 Task: Add a signature Jenna Lewis containing With sincere appreciation and gratitude, Jenna Lewis to email address softage.5@softage.net and add a label Scholarship information
Action: Mouse moved to (851, 49)
Screenshot: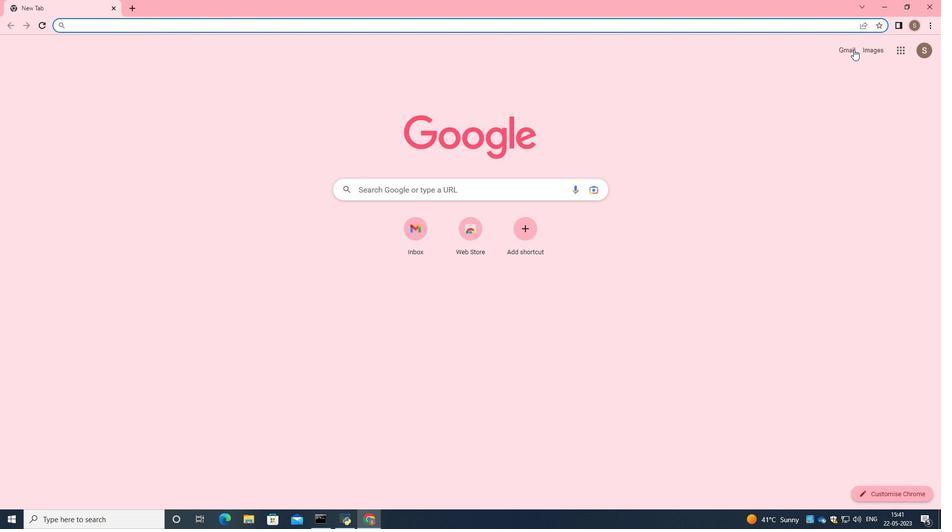 
Action: Mouse pressed left at (851, 49)
Screenshot: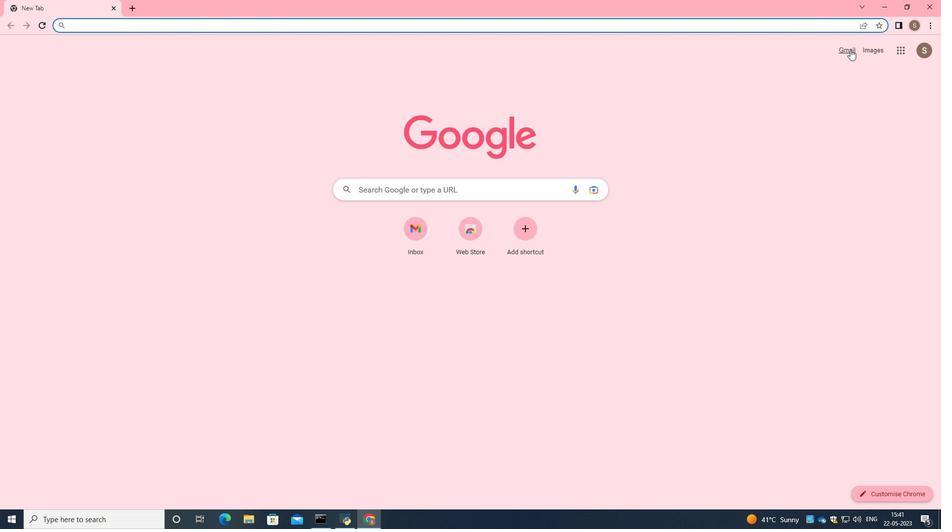 
Action: Mouse moved to (829, 70)
Screenshot: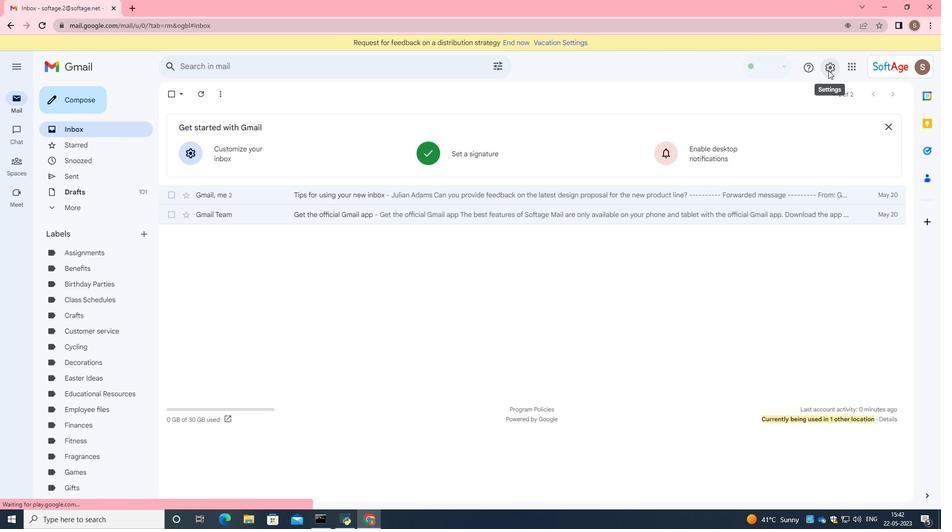 
Action: Mouse pressed left at (829, 70)
Screenshot: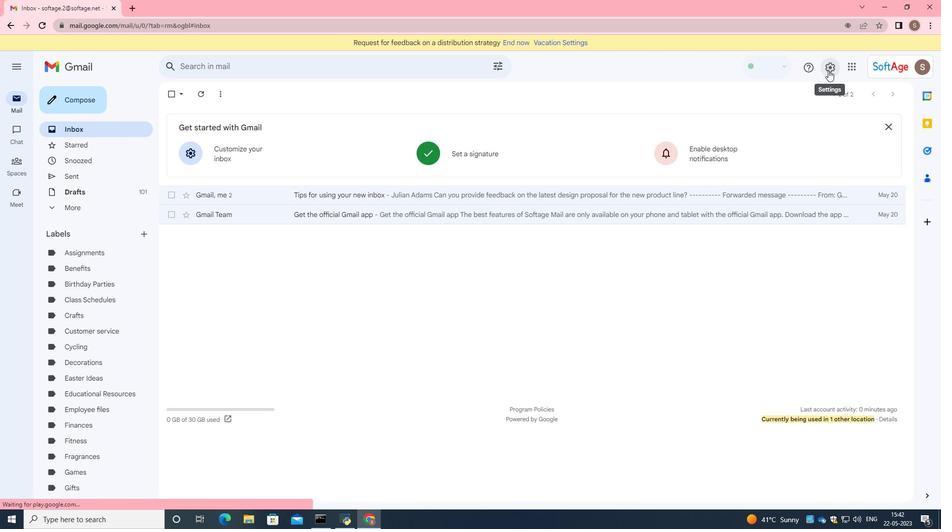 
Action: Mouse moved to (815, 117)
Screenshot: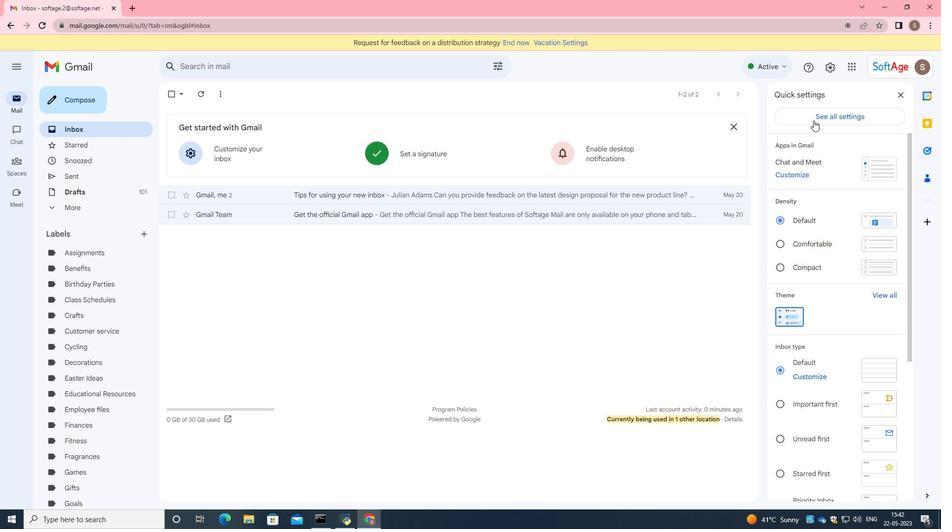 
Action: Mouse pressed left at (815, 117)
Screenshot: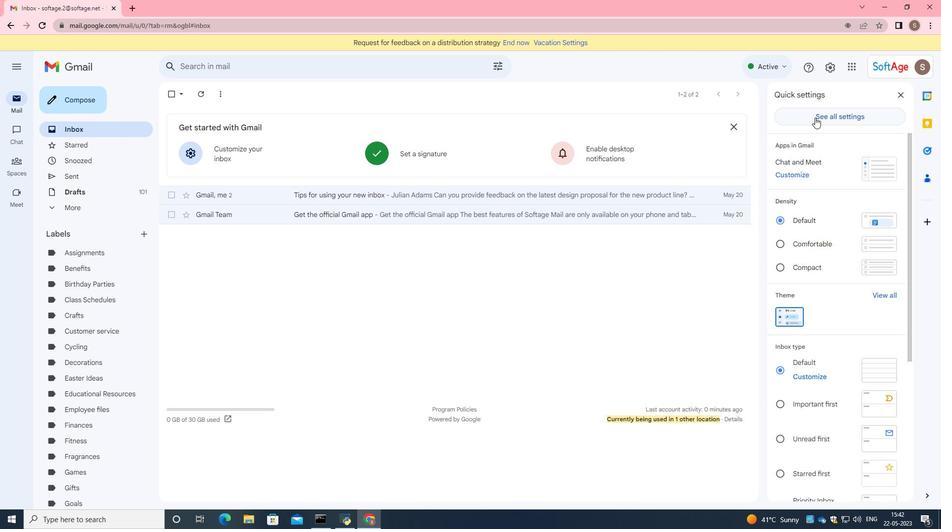 
Action: Mouse moved to (772, 203)
Screenshot: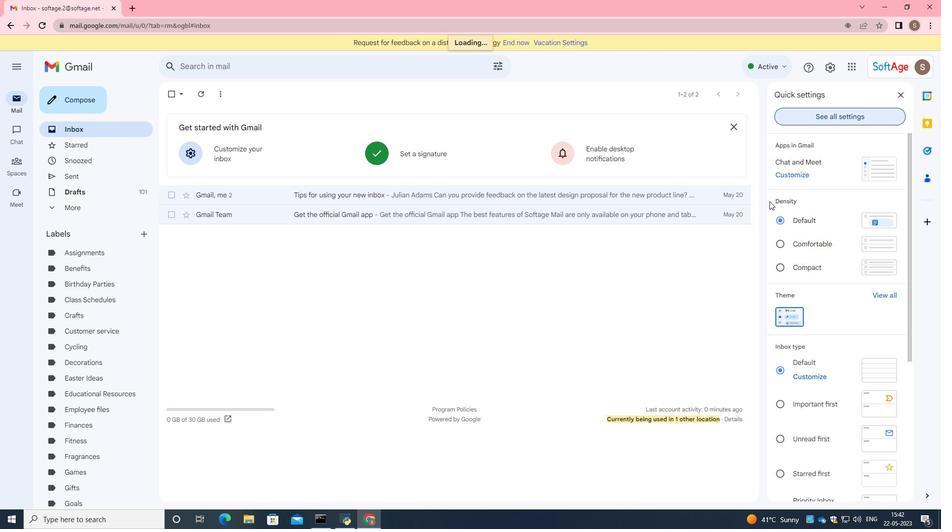 
Action: Mouse scrolled (772, 203) with delta (0, 0)
Screenshot: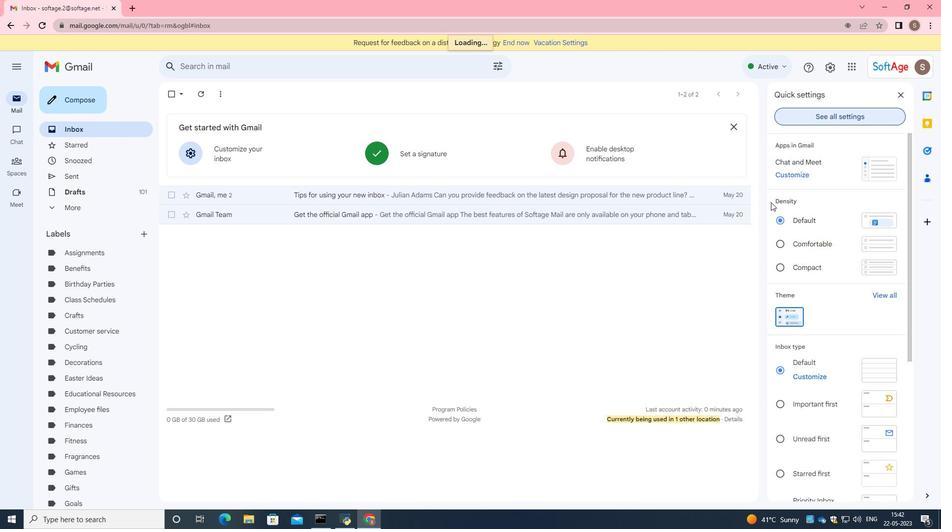 
Action: Mouse scrolled (772, 203) with delta (0, 0)
Screenshot: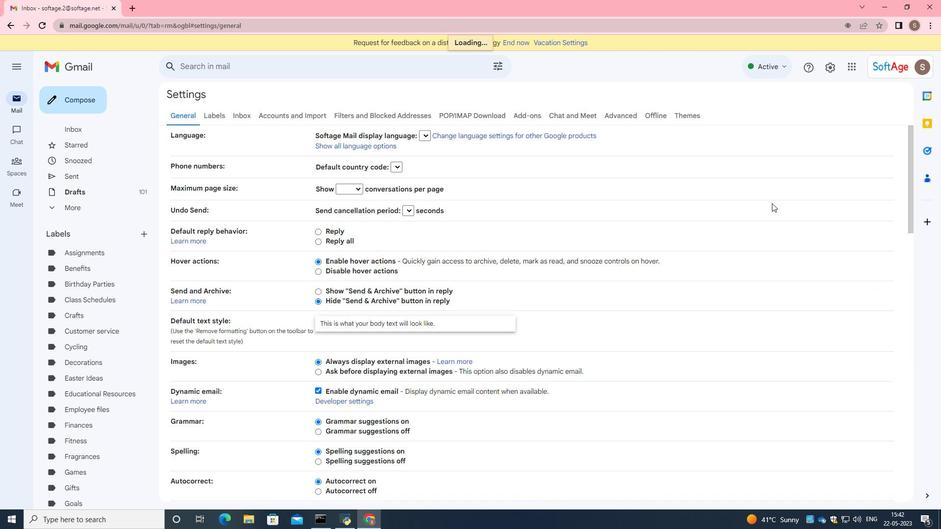 
Action: Mouse moved to (772, 205)
Screenshot: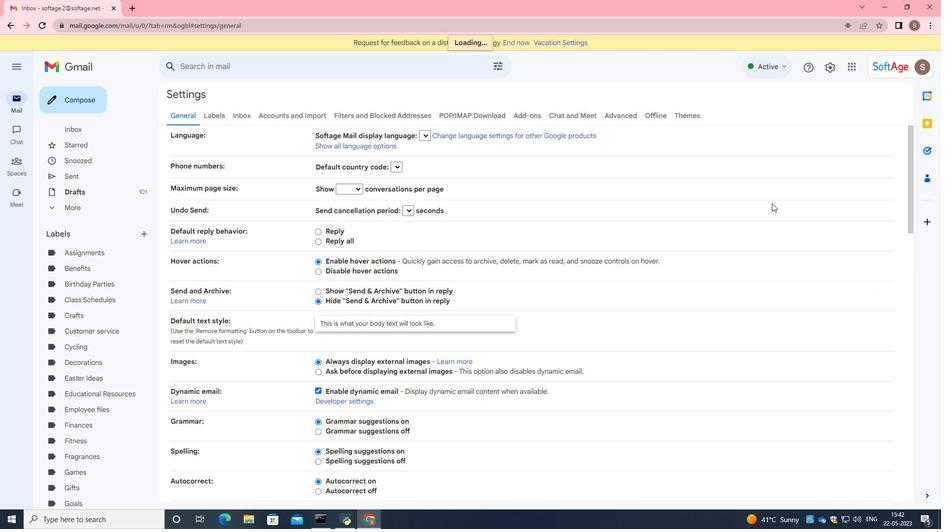 
Action: Mouse scrolled (772, 204) with delta (0, 0)
Screenshot: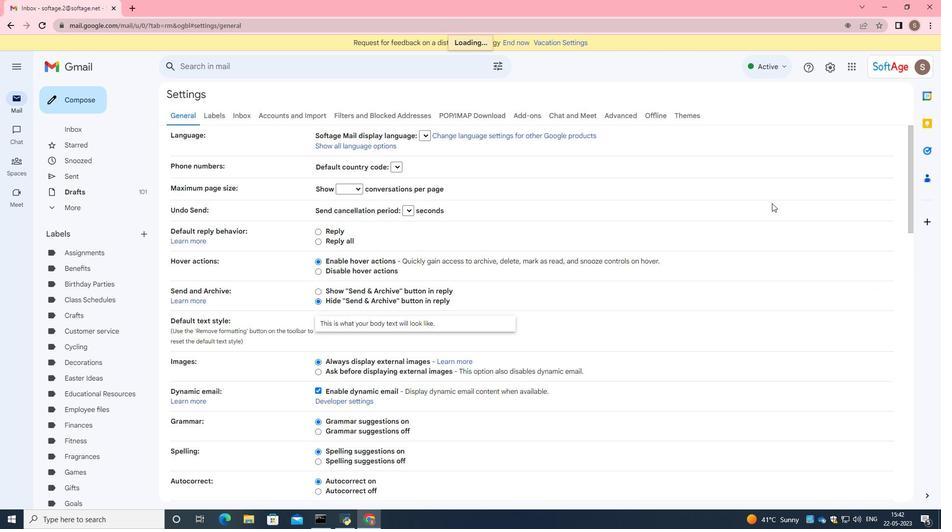 
Action: Mouse moved to (771, 205)
Screenshot: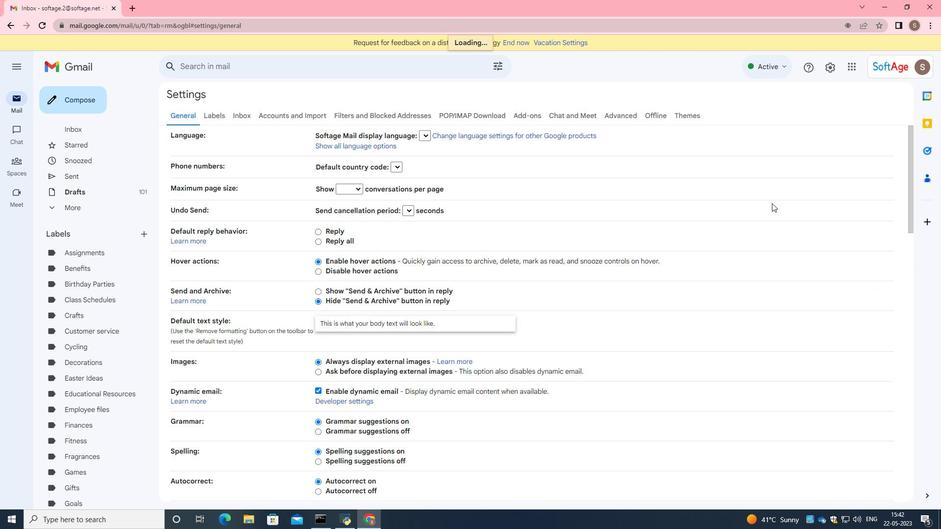 
Action: Mouse scrolled (771, 205) with delta (0, 0)
Screenshot: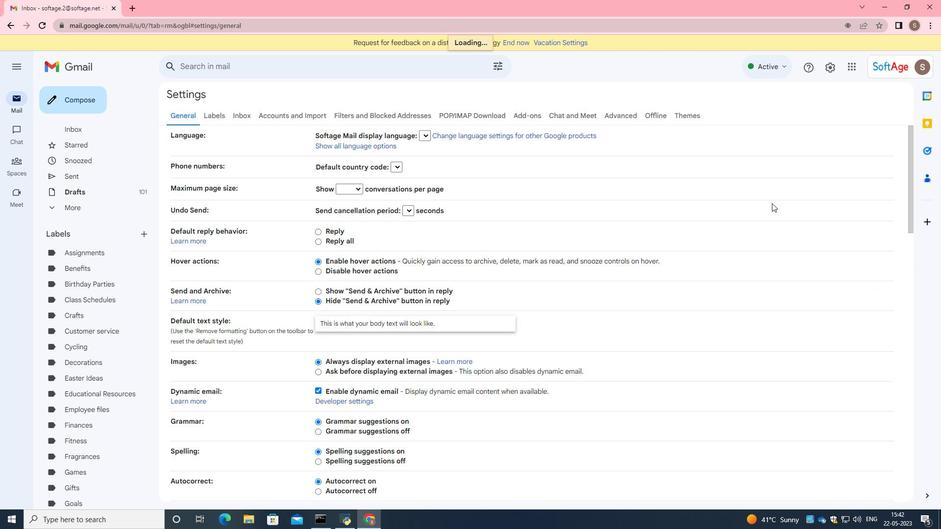 
Action: Mouse moved to (770, 206)
Screenshot: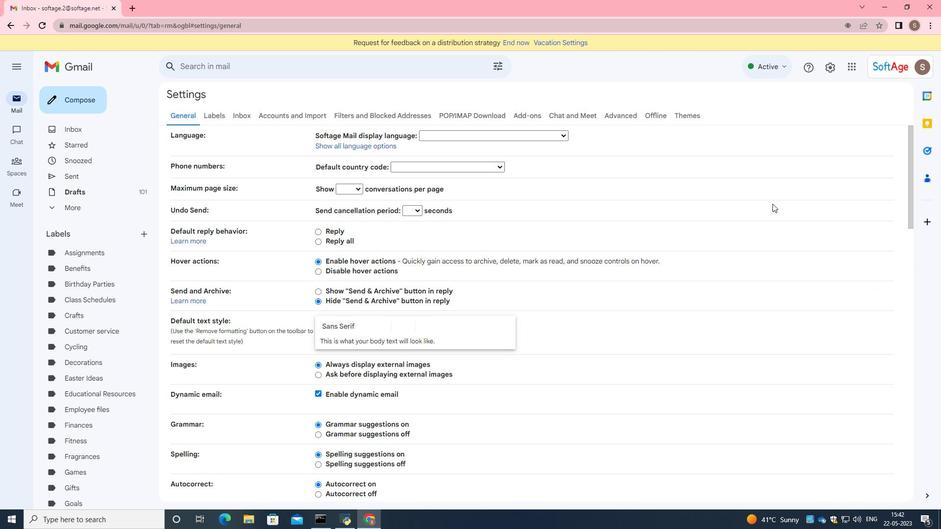 
Action: Mouse scrolled (770, 206) with delta (0, 0)
Screenshot: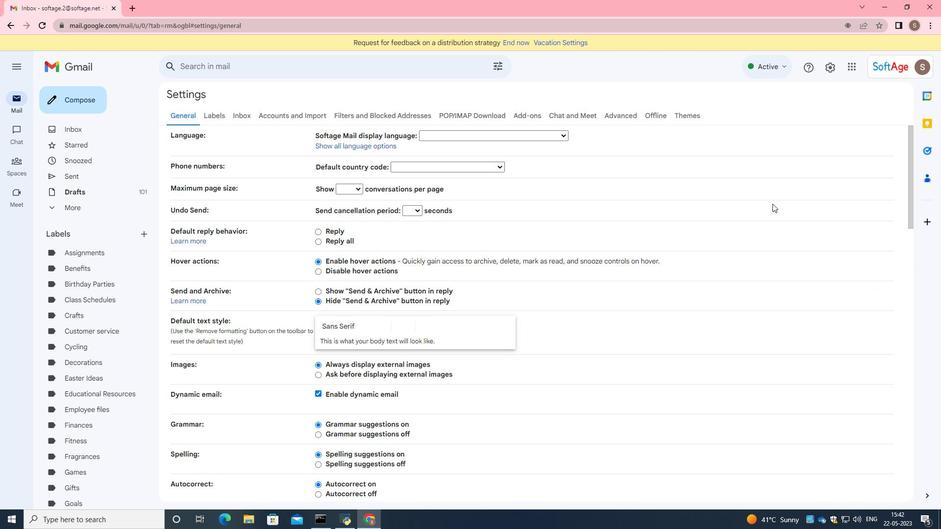 
Action: Mouse moved to (764, 205)
Screenshot: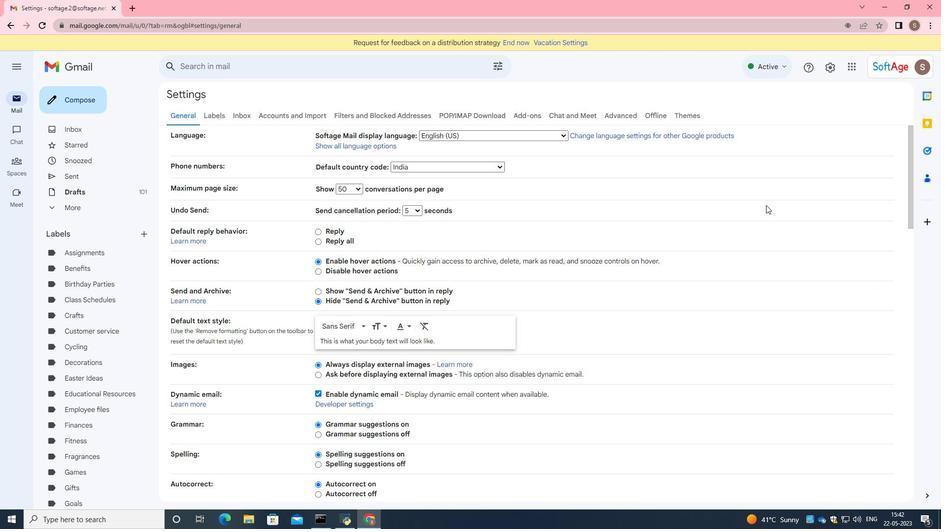
Action: Mouse scrolled (764, 205) with delta (0, 0)
Screenshot: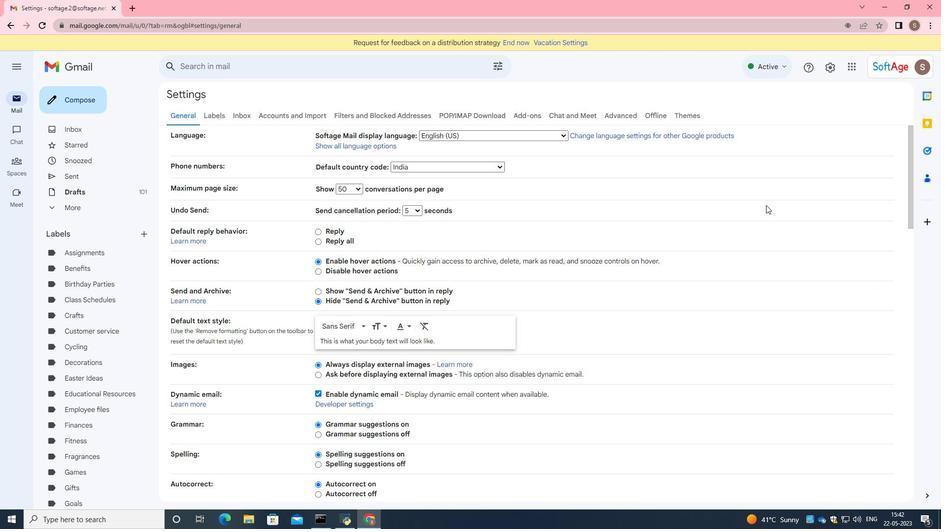 
Action: Mouse moved to (761, 207)
Screenshot: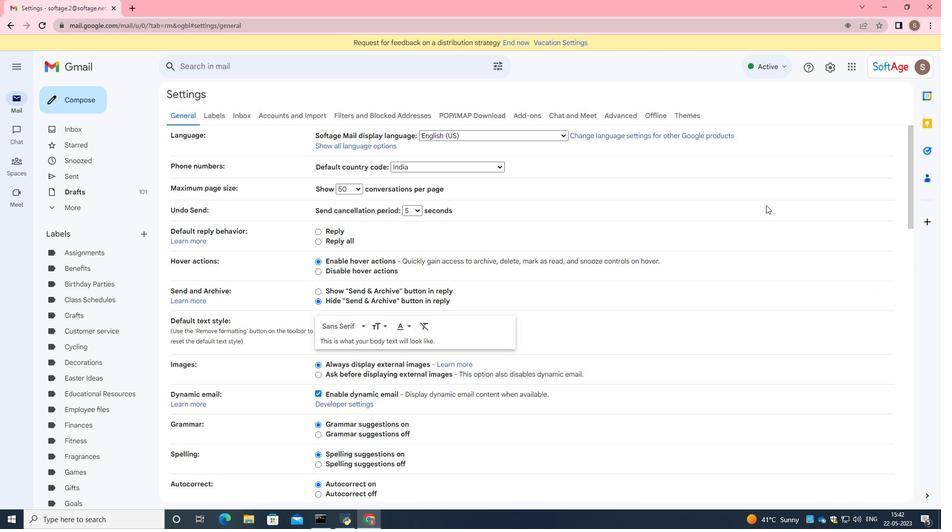 
Action: Mouse scrolled (761, 206) with delta (0, 0)
Screenshot: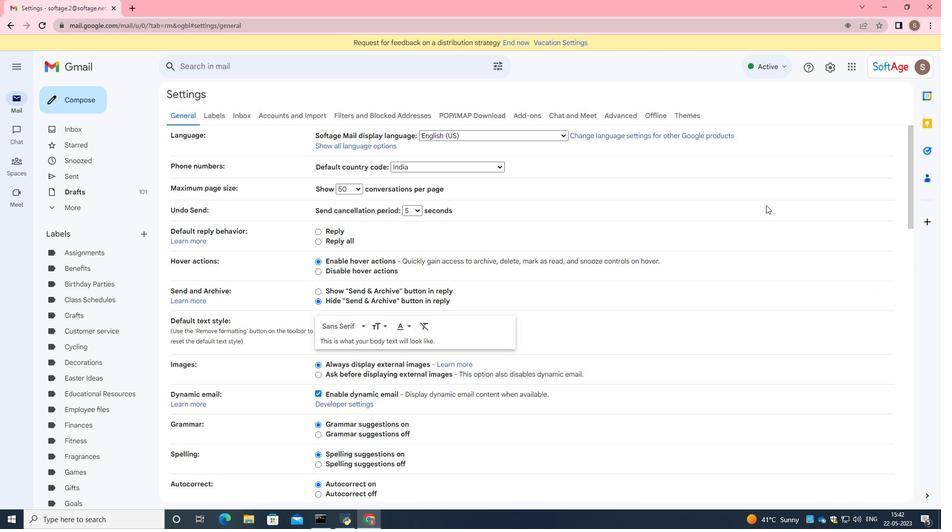 
Action: Mouse moved to (578, 223)
Screenshot: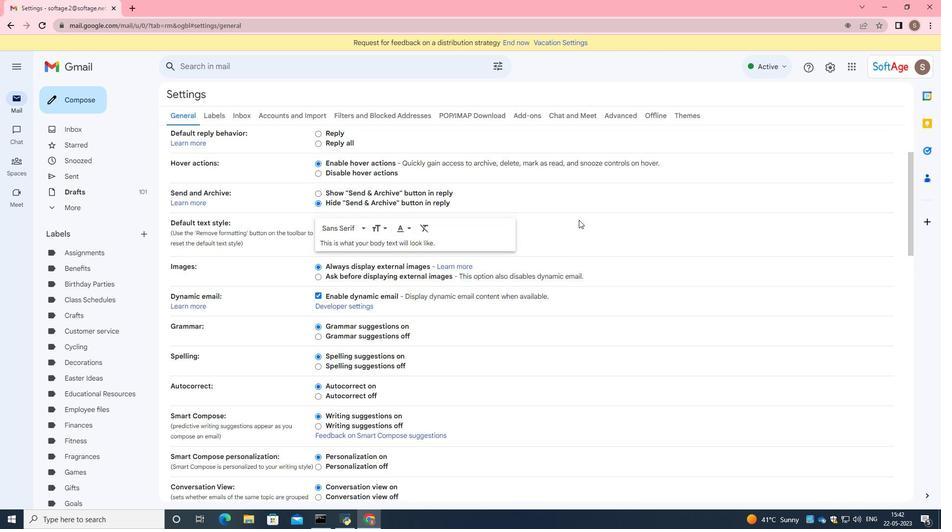 
Action: Mouse scrolled (578, 223) with delta (0, 0)
Screenshot: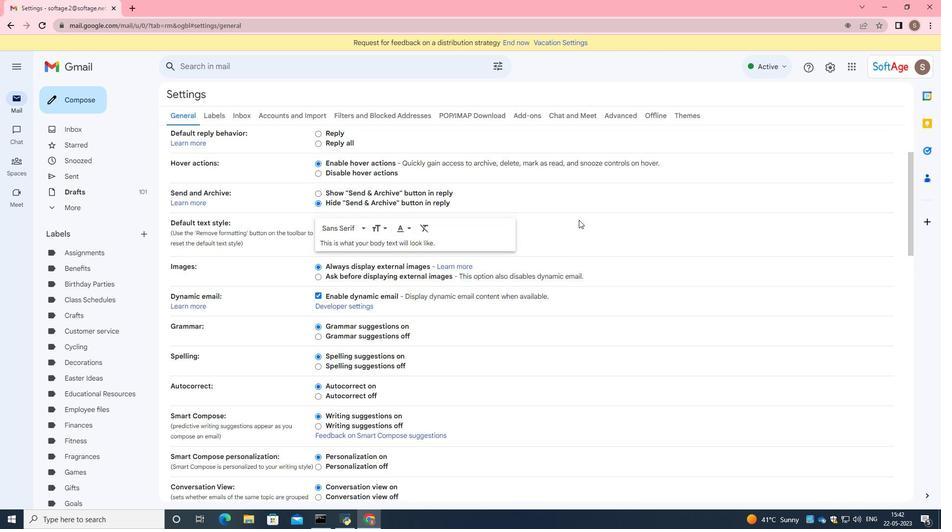 
Action: Mouse moved to (577, 224)
Screenshot: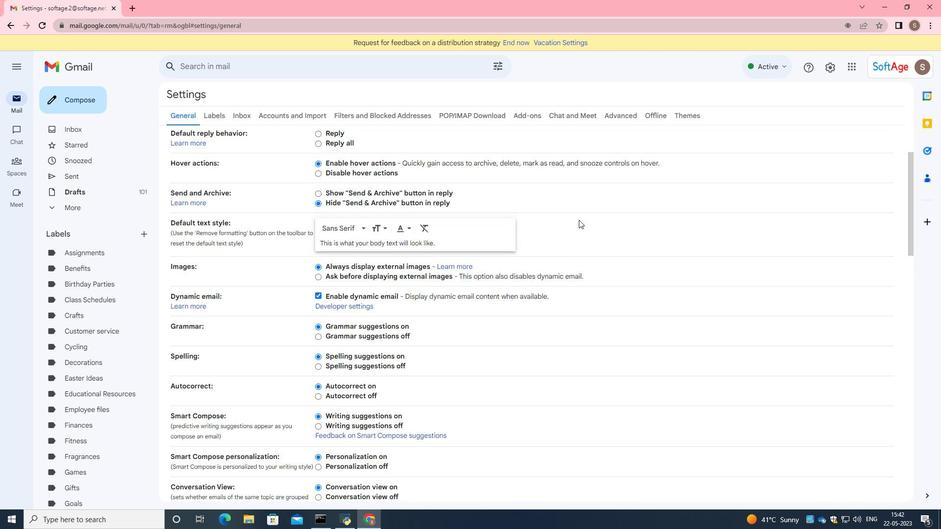 
Action: Mouse scrolled (577, 224) with delta (0, 0)
Screenshot: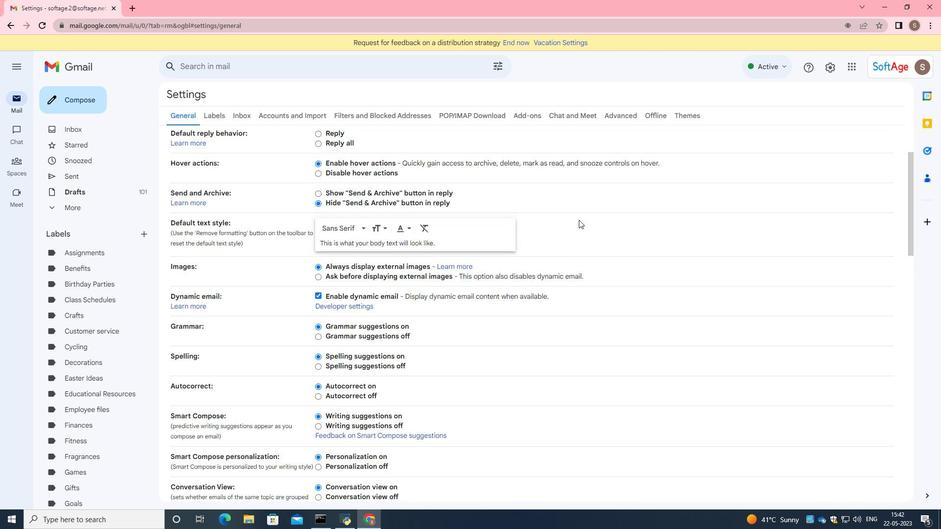 
Action: Mouse moved to (577, 225)
Screenshot: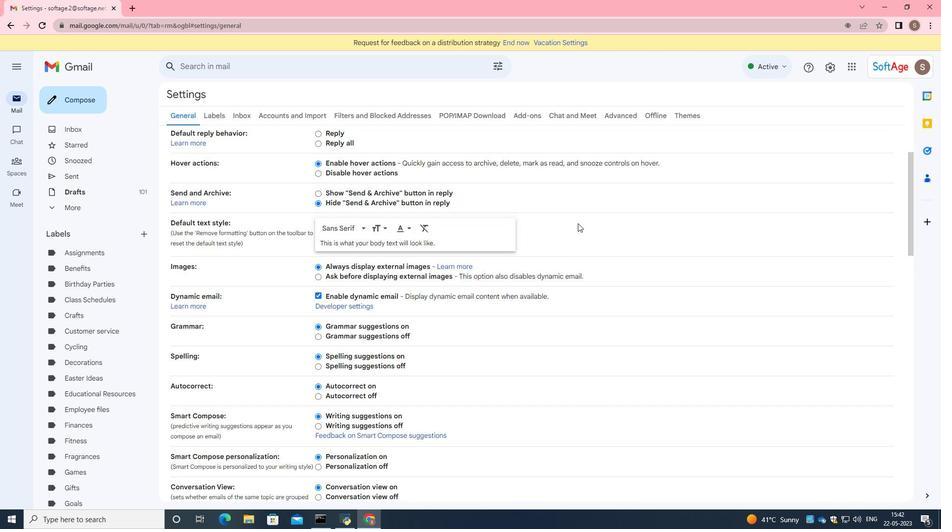 
Action: Mouse scrolled (577, 225) with delta (0, 0)
Screenshot: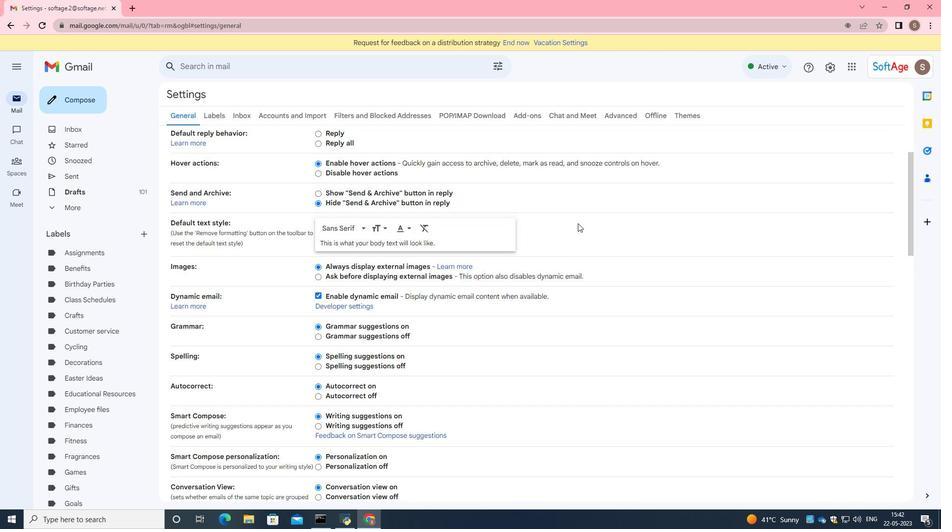 
Action: Mouse moved to (577, 227)
Screenshot: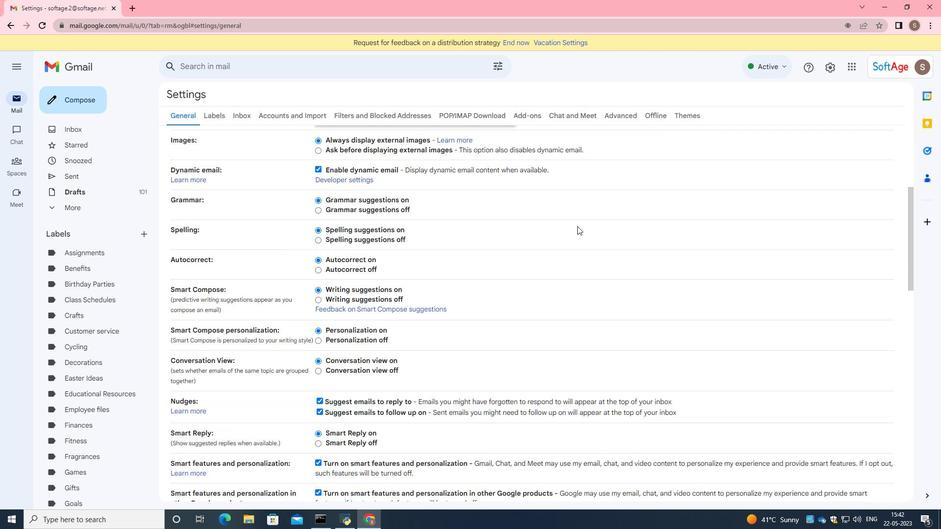 
Action: Mouse scrolled (577, 226) with delta (0, 0)
Screenshot: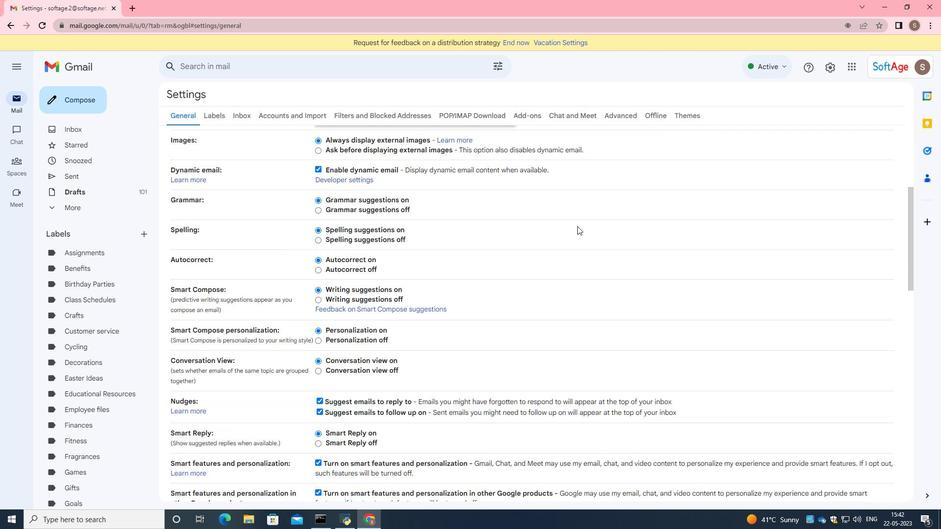 
Action: Mouse moved to (577, 229)
Screenshot: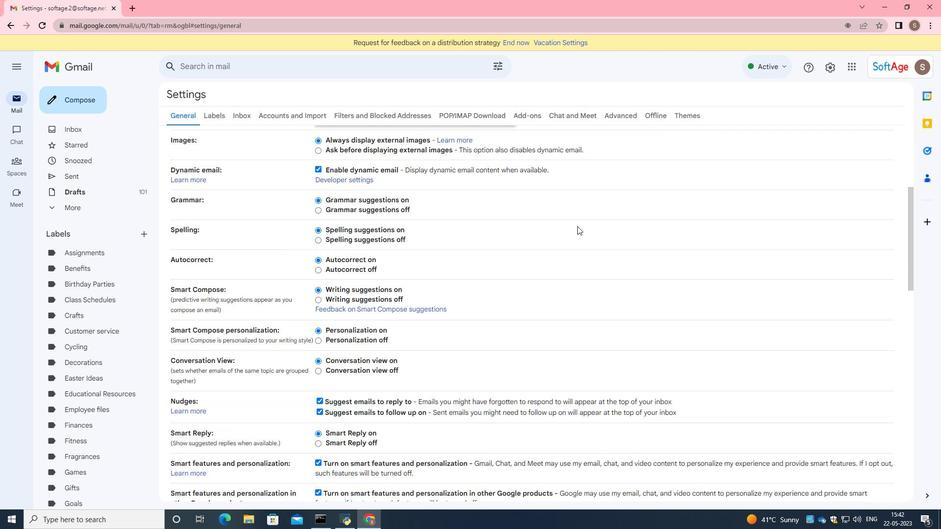 
Action: Mouse scrolled (577, 228) with delta (0, 0)
Screenshot: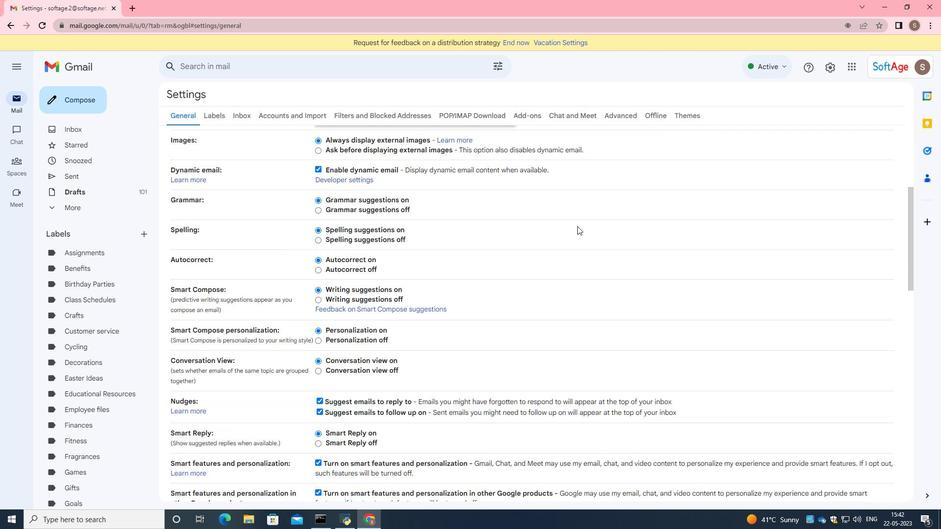 
Action: Mouse moved to (577, 230)
Screenshot: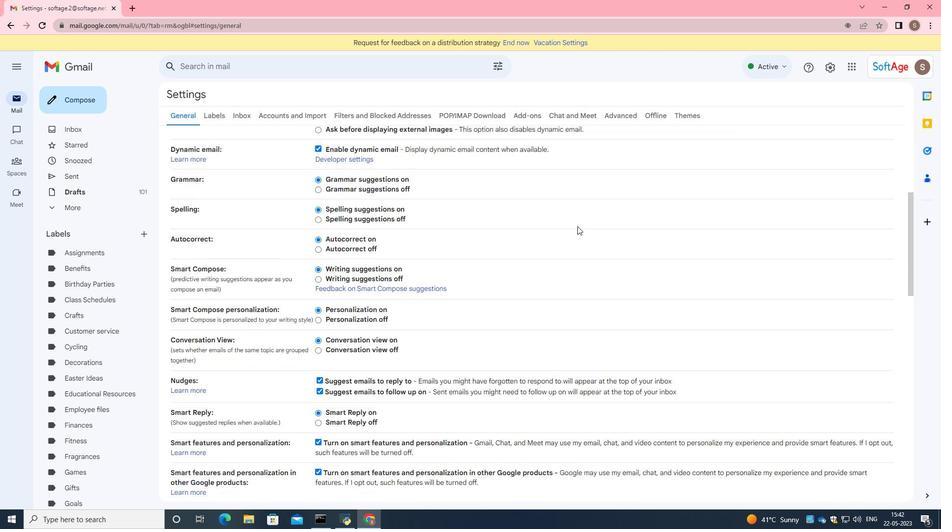 
Action: Mouse scrolled (577, 229) with delta (0, 0)
Screenshot: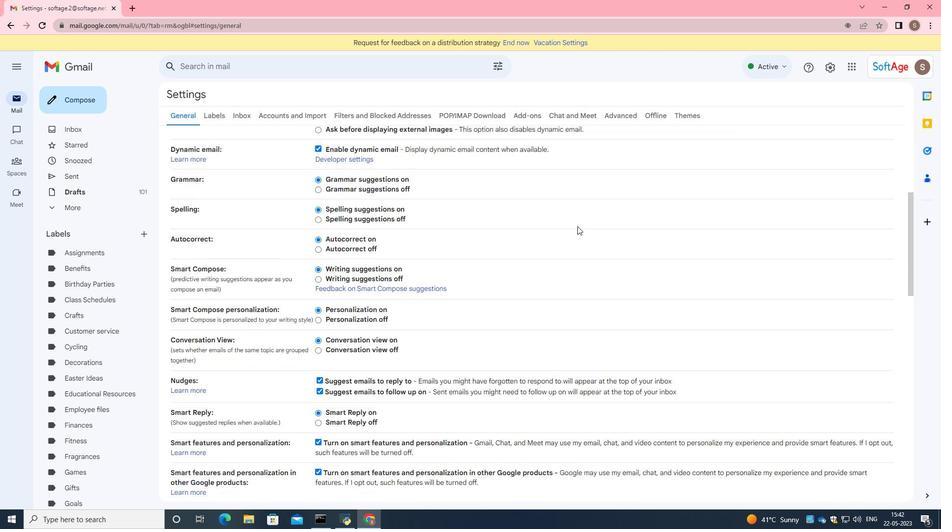 
Action: Mouse moved to (577, 230)
Screenshot: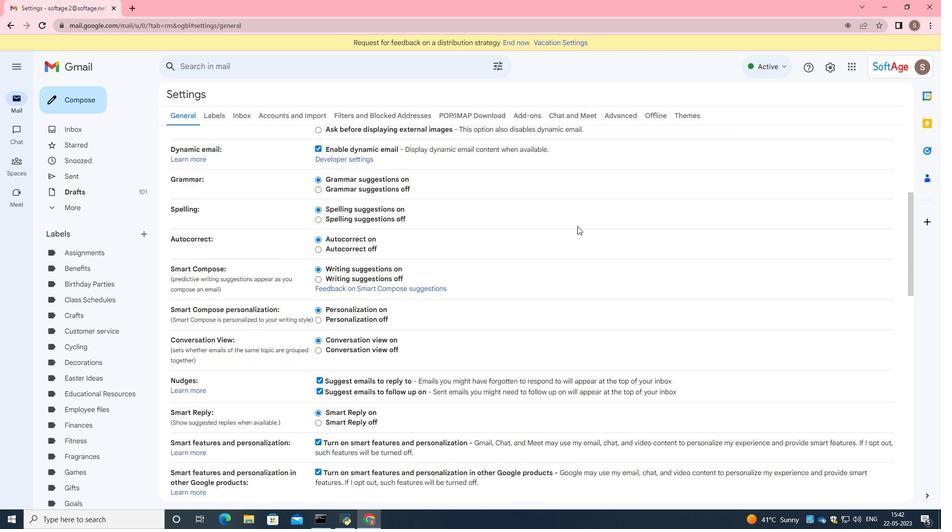 
Action: Mouse scrolled (577, 230) with delta (0, 0)
Screenshot: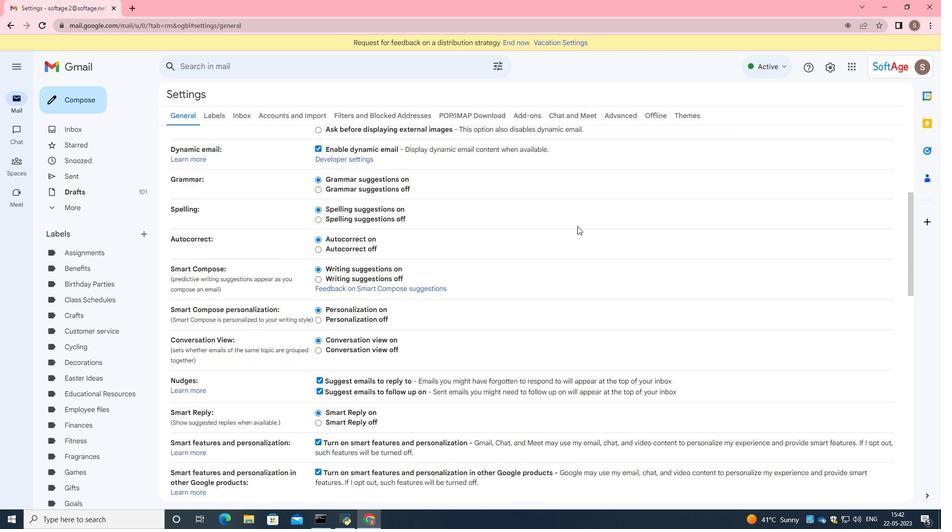 
Action: Mouse moved to (577, 231)
Screenshot: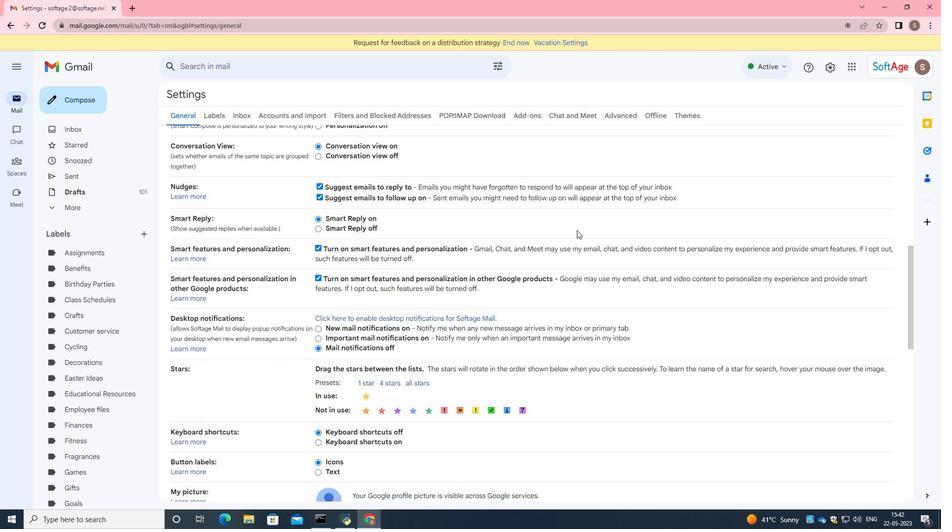 
Action: Mouse scrolled (577, 231) with delta (0, 0)
Screenshot: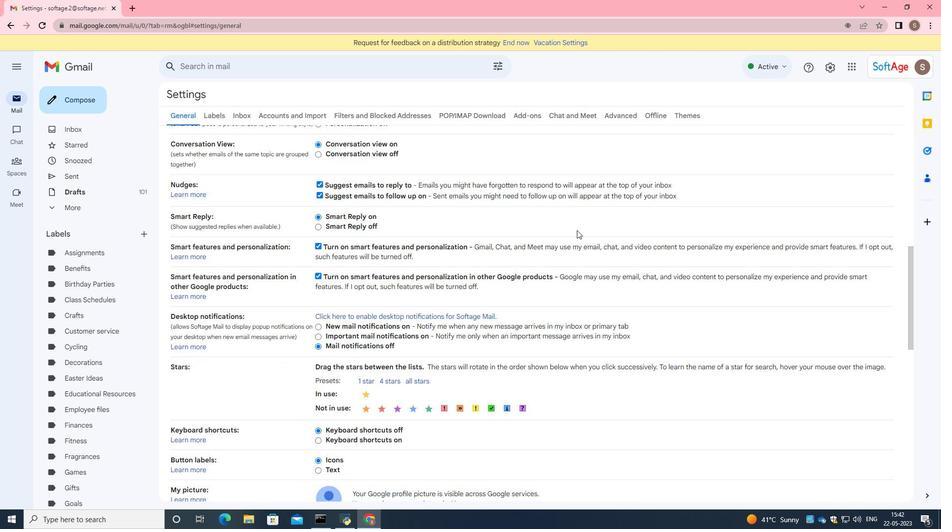 
Action: Mouse moved to (577, 231)
Screenshot: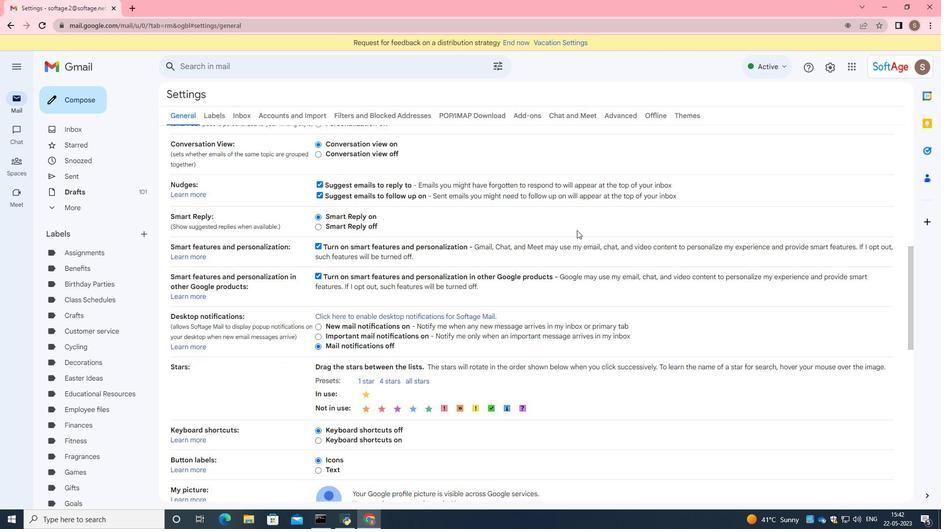
Action: Mouse scrolled (577, 231) with delta (0, 0)
Screenshot: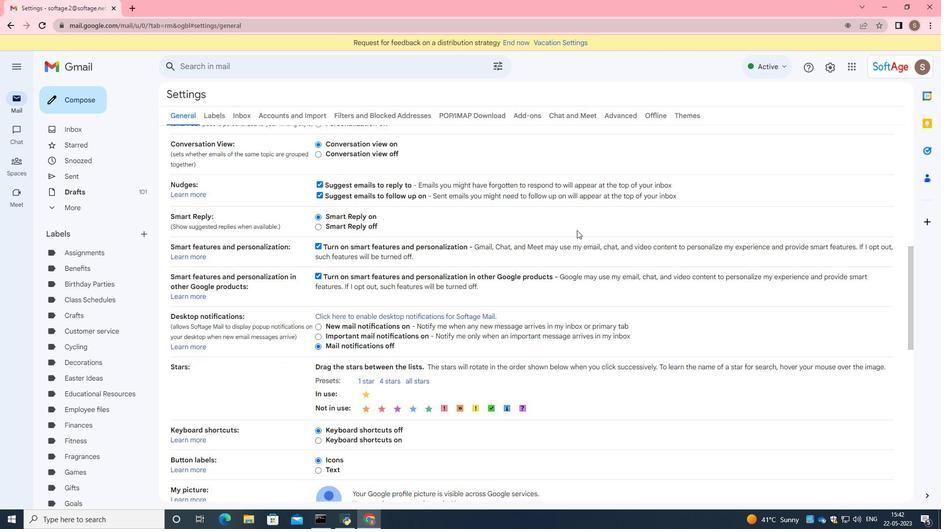 
Action: Mouse moved to (544, 271)
Screenshot: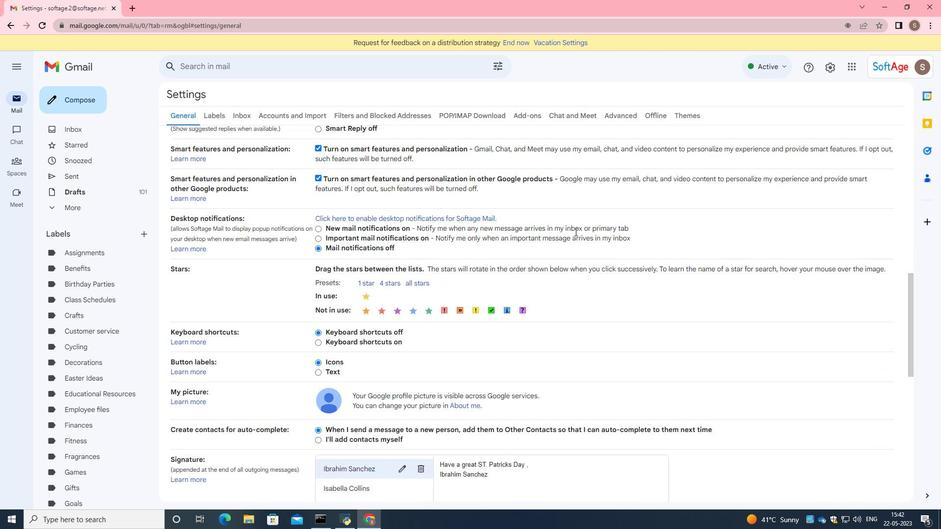 
Action: Mouse scrolled (544, 271) with delta (0, 0)
Screenshot: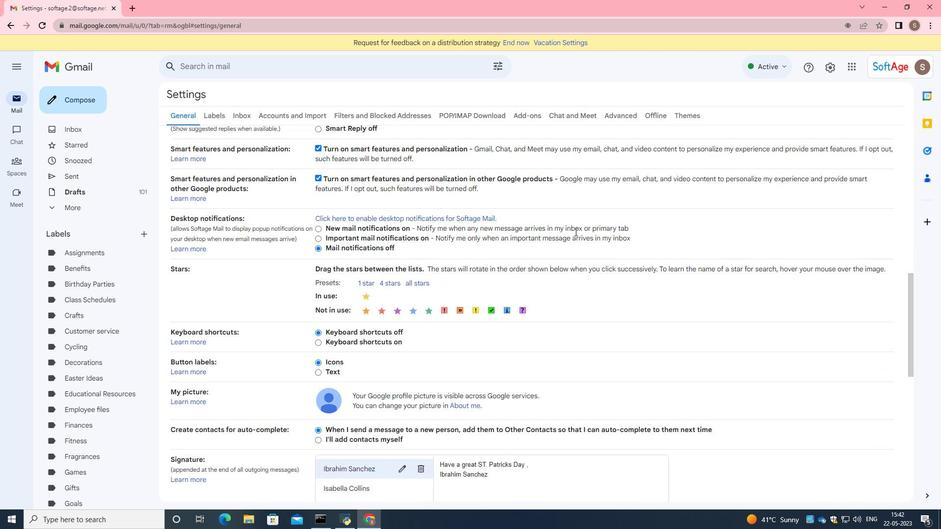 
Action: Mouse moved to (541, 282)
Screenshot: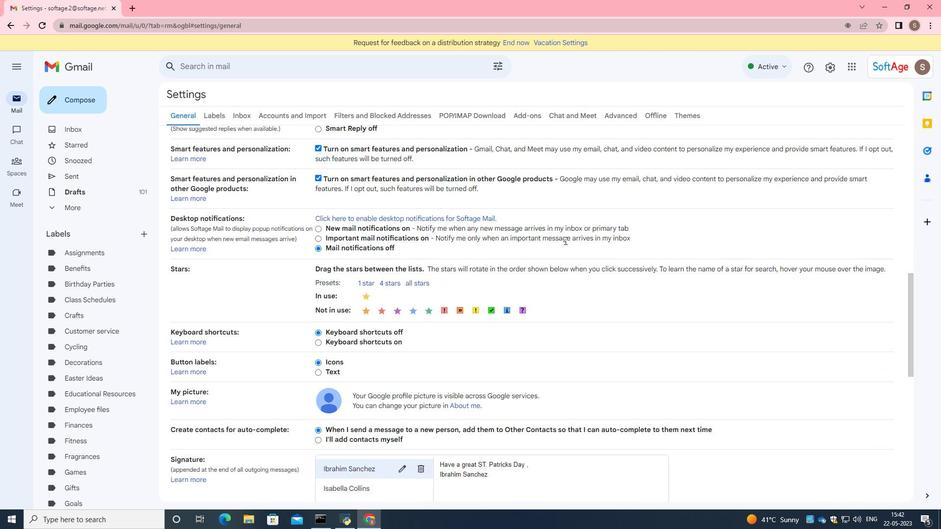 
Action: Mouse scrolled (541, 281) with delta (0, 0)
Screenshot: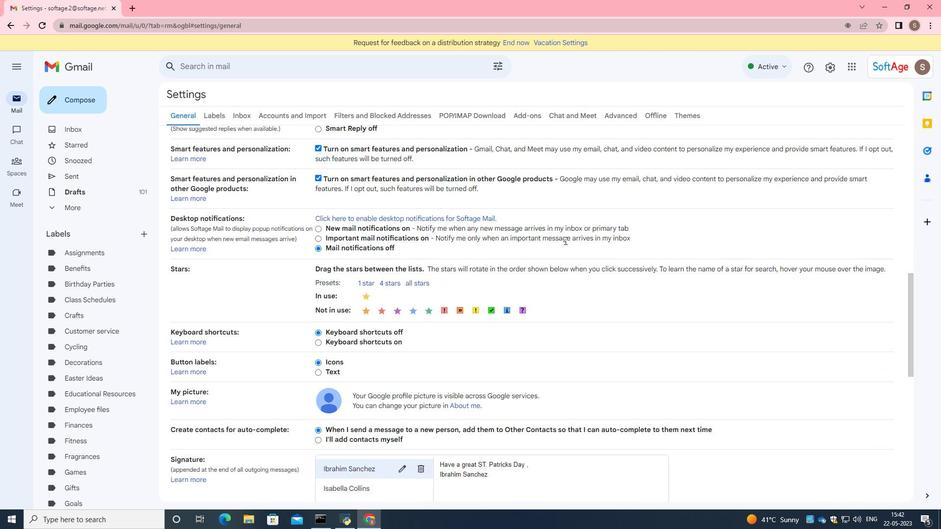 
Action: Mouse moved to (541, 283)
Screenshot: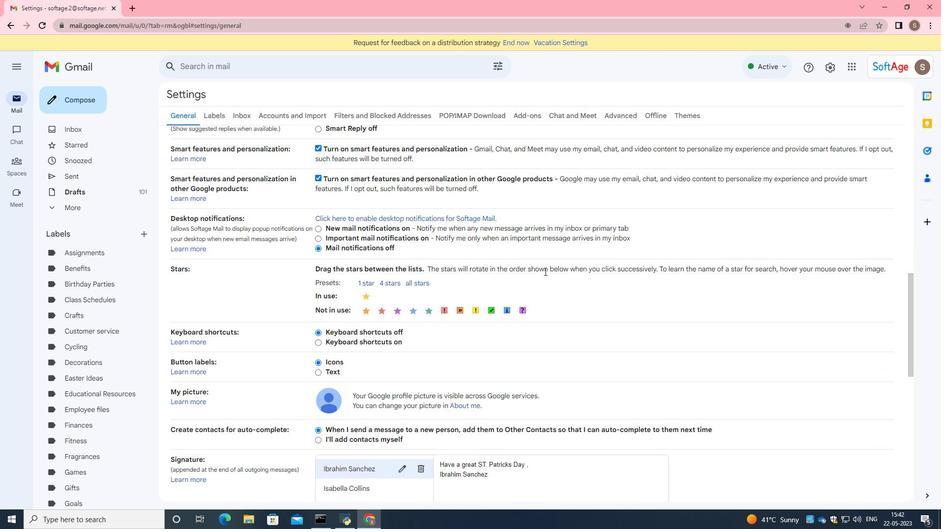 
Action: Mouse scrolled (541, 282) with delta (0, 0)
Screenshot: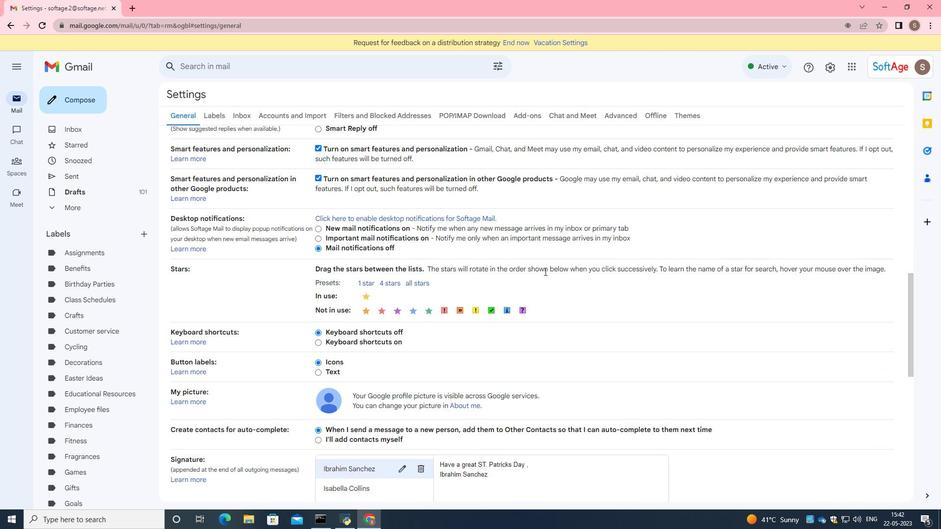 
Action: Mouse moved to (417, 321)
Screenshot: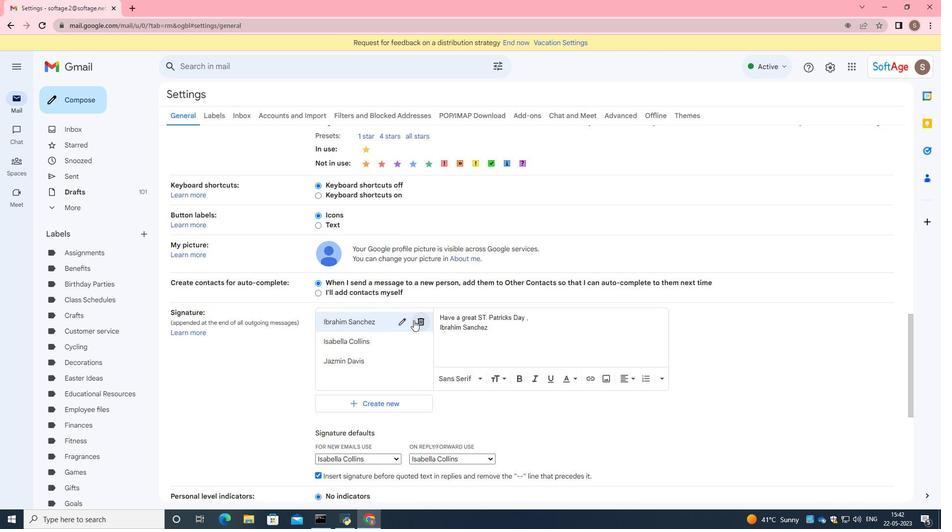 
Action: Mouse pressed left at (417, 321)
Screenshot: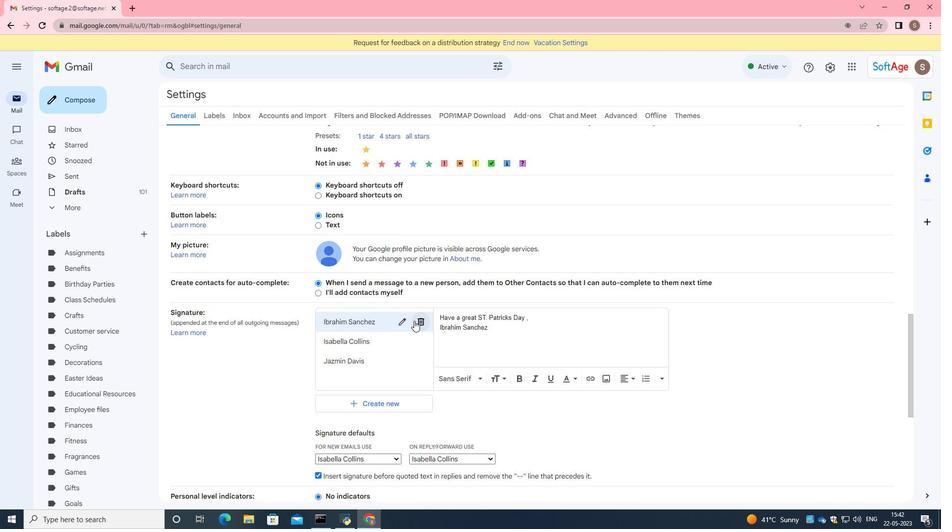 
Action: Mouse moved to (555, 293)
Screenshot: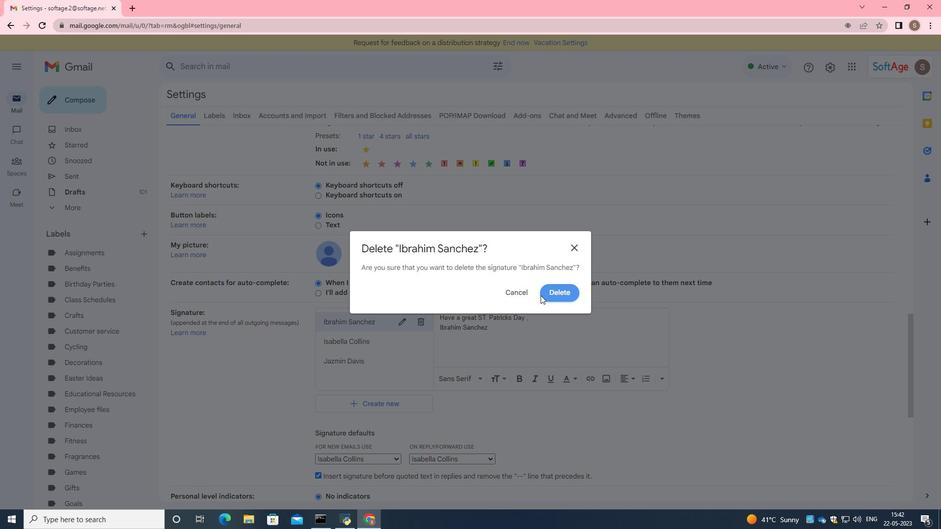 
Action: Mouse pressed left at (555, 293)
Screenshot: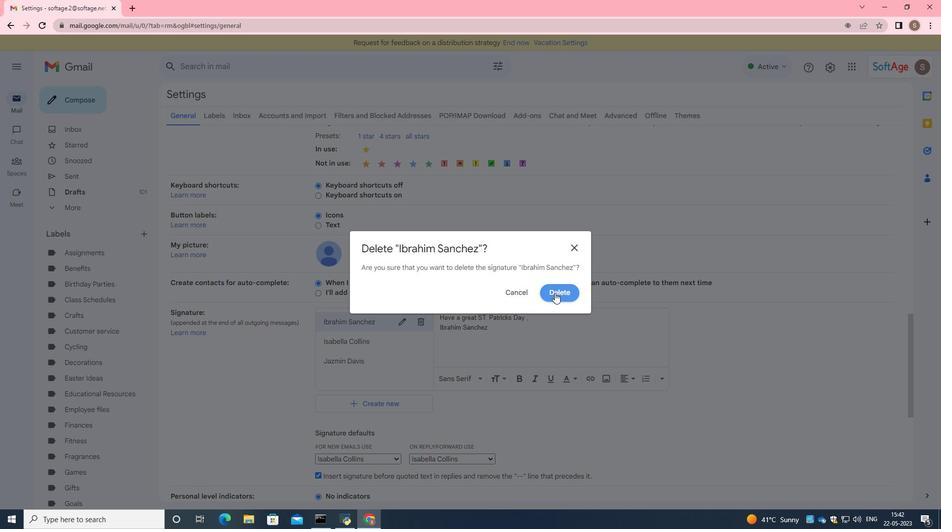 
Action: Mouse moved to (424, 320)
Screenshot: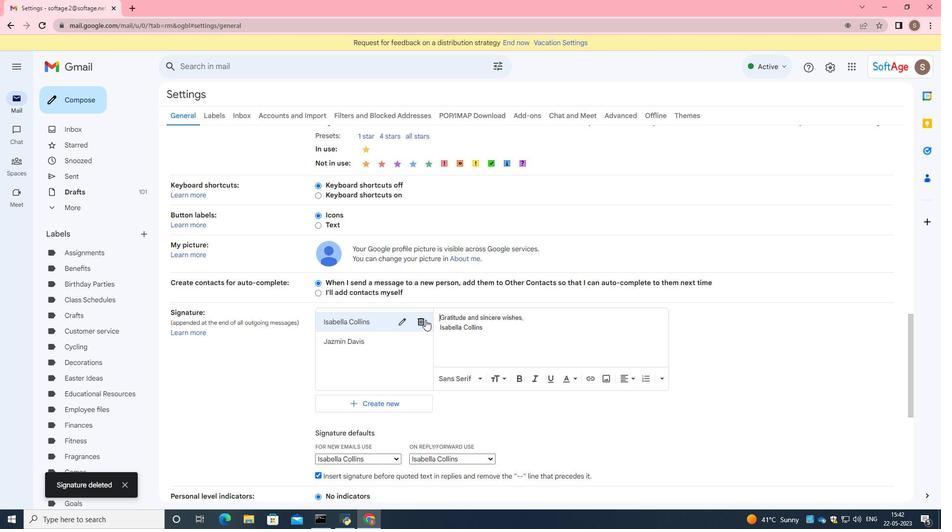 
Action: Mouse pressed left at (424, 320)
Screenshot: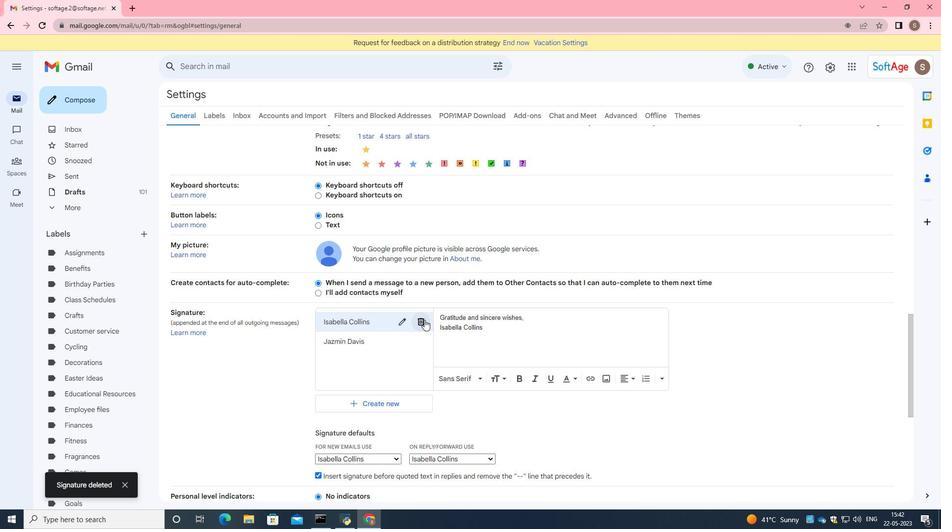 
Action: Mouse moved to (554, 291)
Screenshot: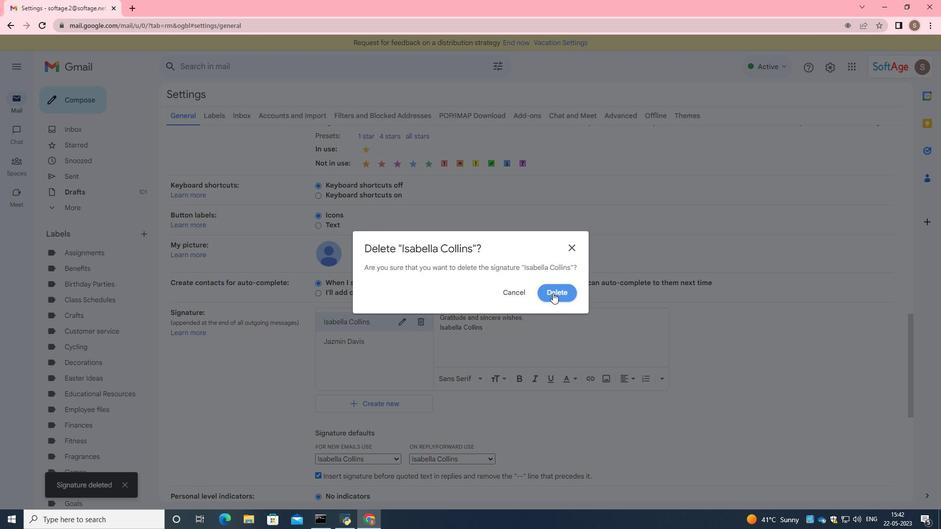 
Action: Mouse pressed left at (554, 291)
Screenshot: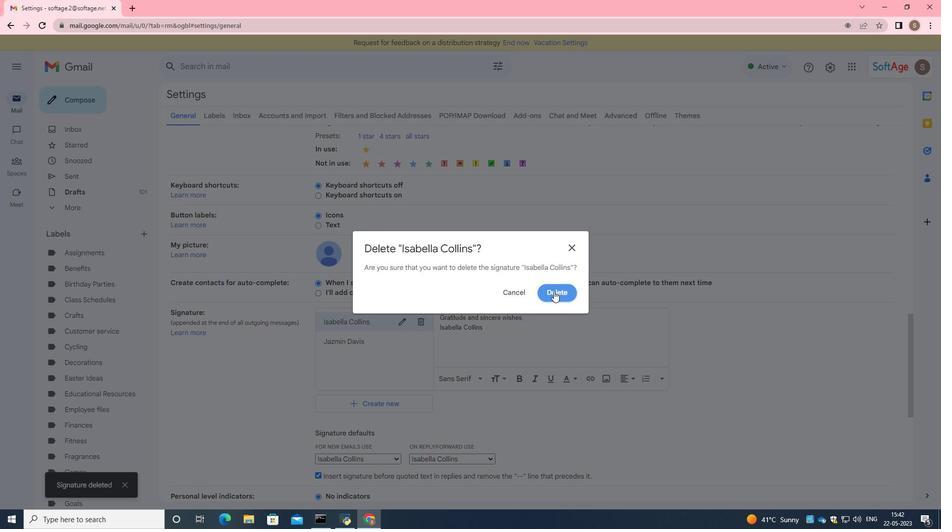 
Action: Mouse moved to (419, 320)
Screenshot: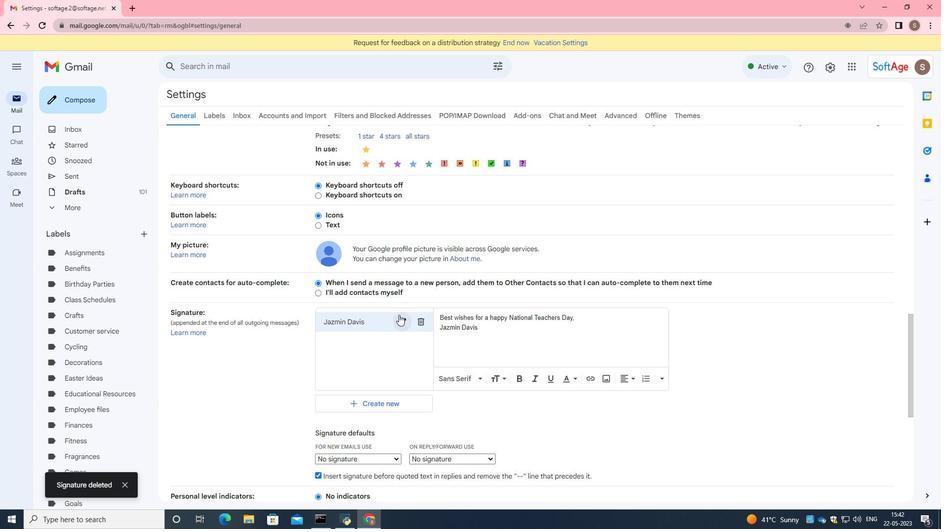 
Action: Mouse pressed left at (419, 320)
Screenshot: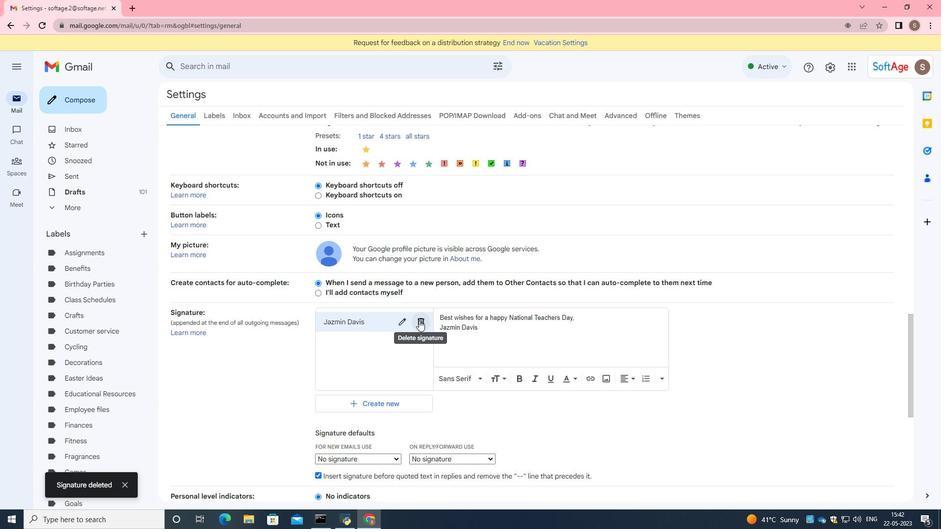 
Action: Mouse moved to (565, 287)
Screenshot: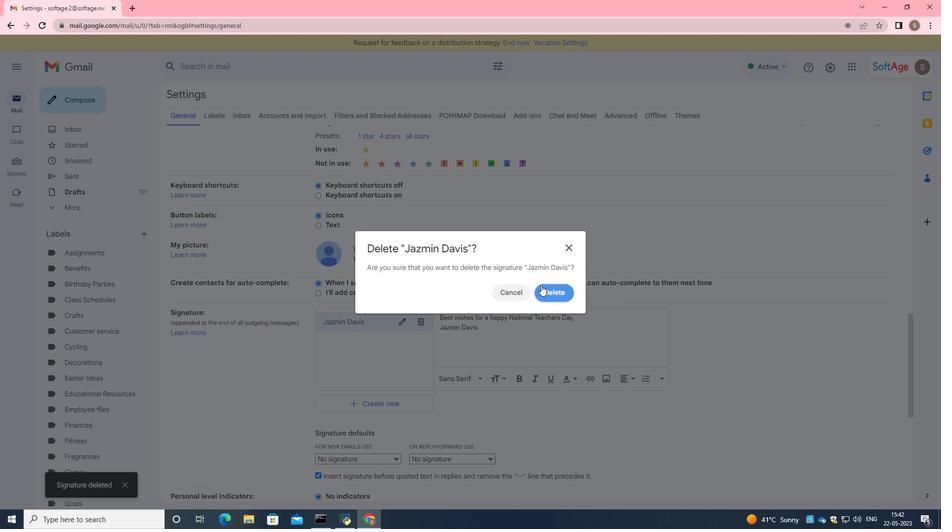 
Action: Mouse pressed left at (565, 287)
Screenshot: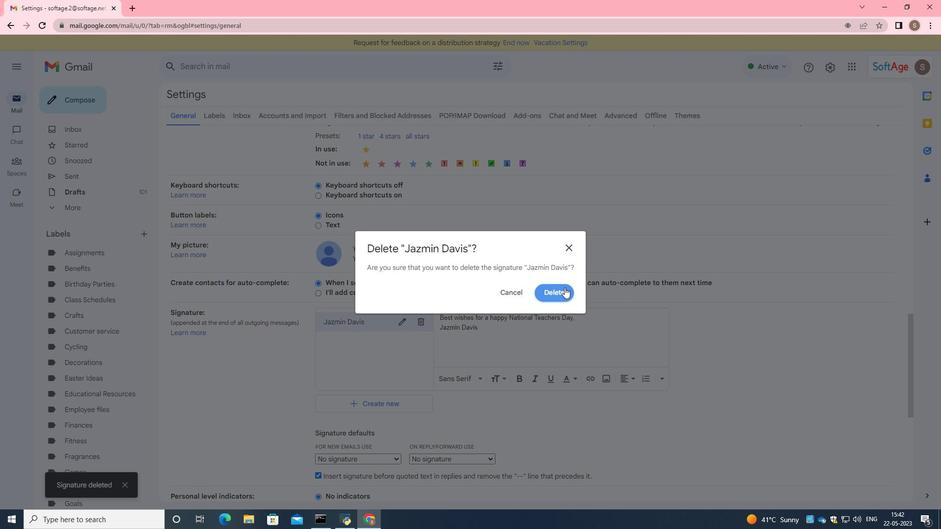 
Action: Mouse moved to (371, 331)
Screenshot: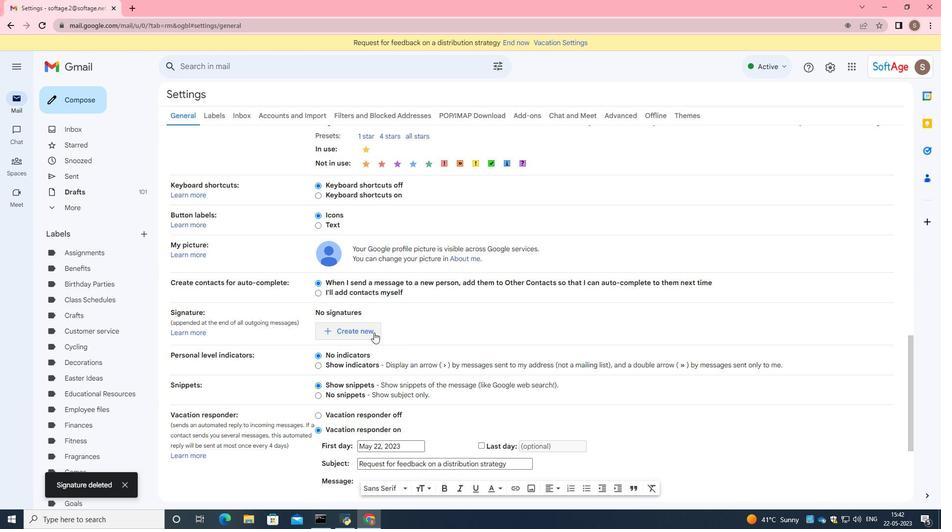 
Action: Mouse pressed left at (371, 331)
Screenshot: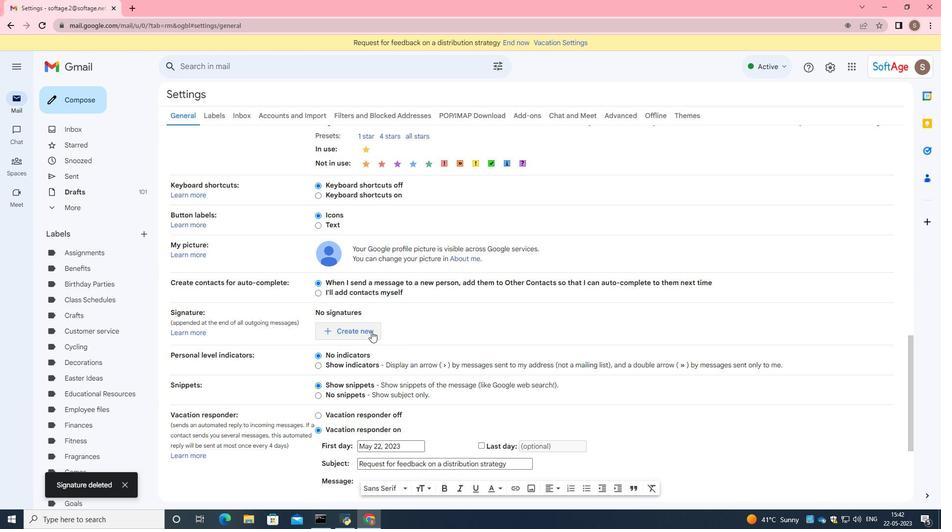 
Action: Mouse moved to (385, 260)
Screenshot: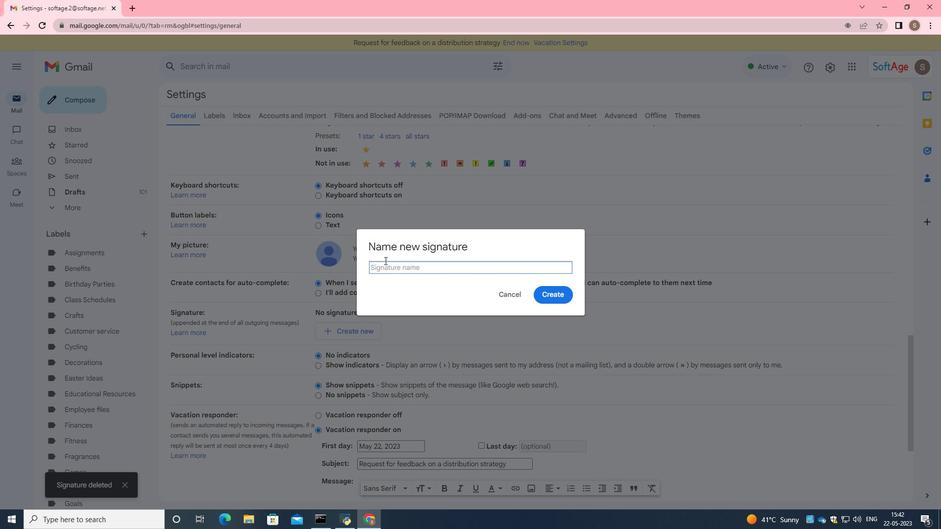 
Action: Key pressed <Key.caps_lock>J<Key.caps_lock>enna<Key.space><Key.caps_lock>L<Key.caps_lock>ewis
Screenshot: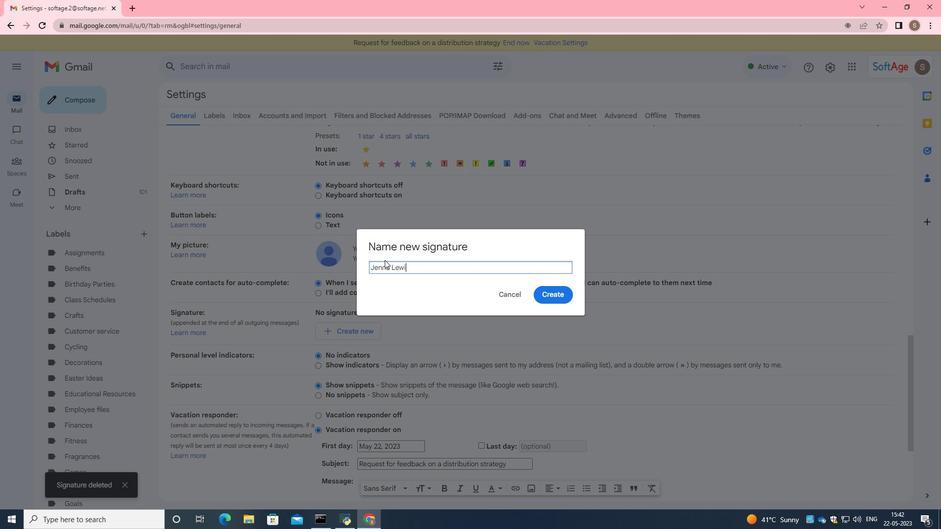 
Action: Mouse moved to (556, 298)
Screenshot: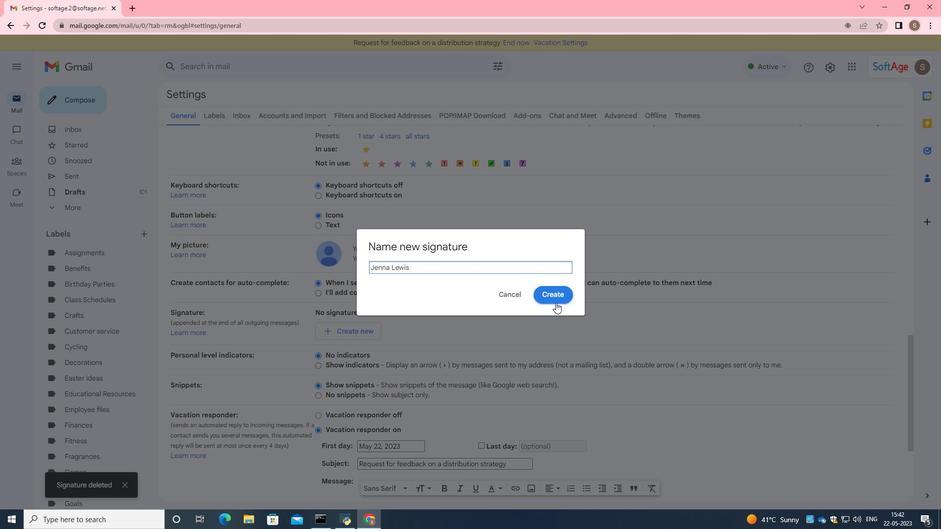 
Action: Mouse pressed left at (556, 298)
Screenshot: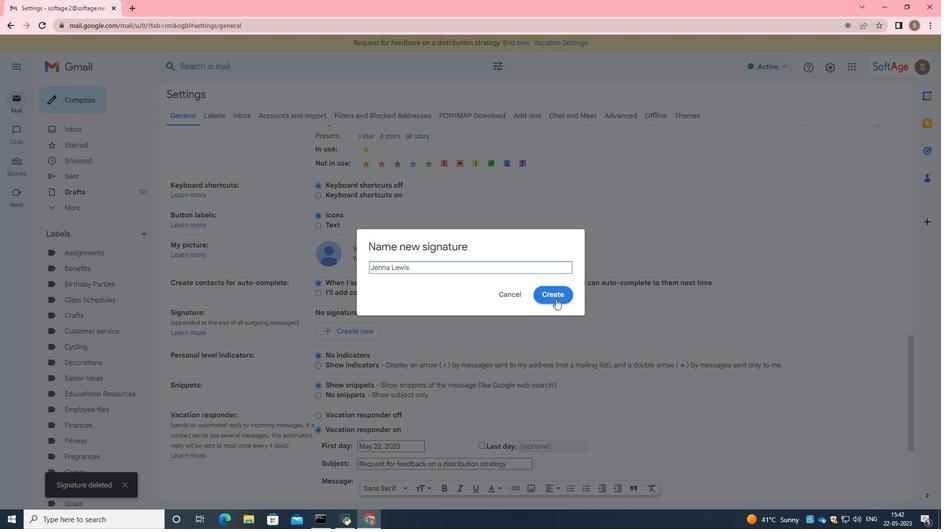 
Action: Mouse moved to (496, 339)
Screenshot: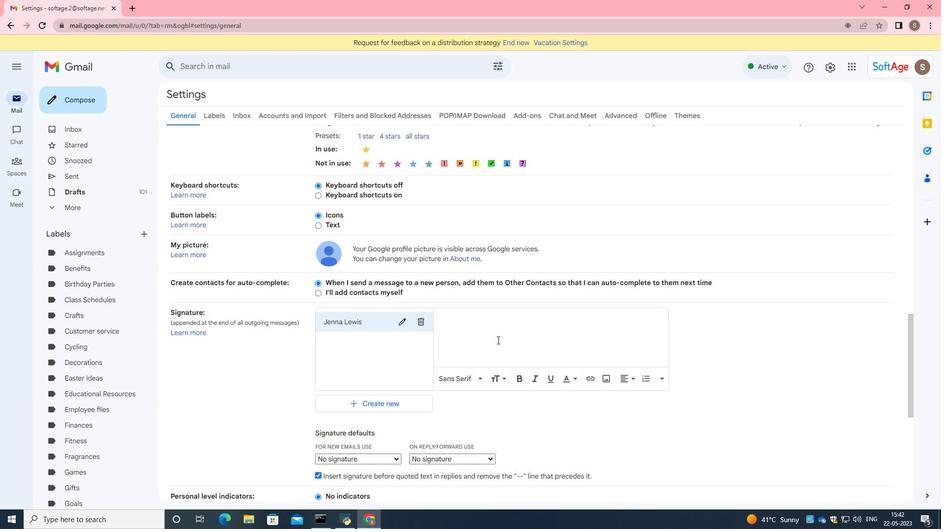
Action: Mouse pressed left at (496, 339)
Screenshot: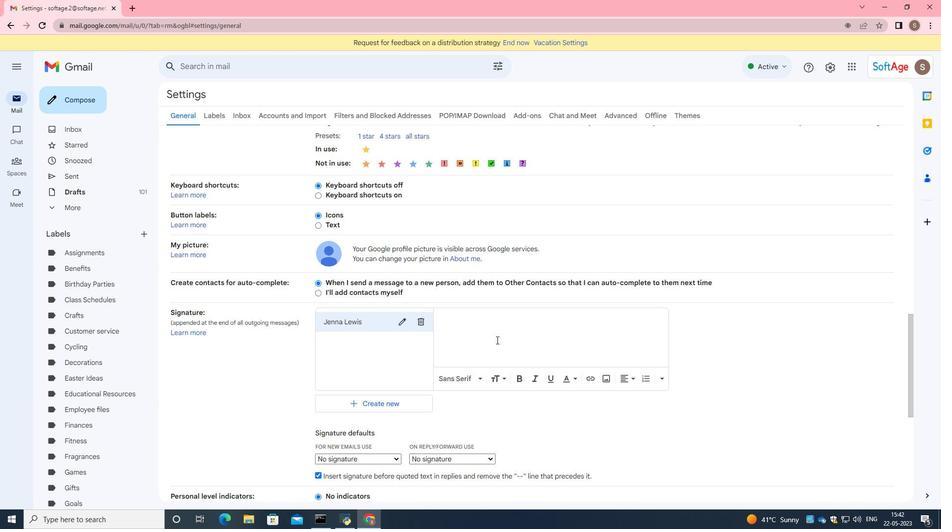 
Action: Key pressed <Key.caps_lock><Key.caps_lock>s<Key.caps_lock>INC<Key.backspace><Key.backspace><Key.backspace><Key.caps_lock>incere<Key.space>appreciation<Key.space>and<Key.space>gratitude,<Key.enter><Key.caps_lock>J<Key.caps_lock>nna<Key.space><Key.caps_lock>L<Key.caps_lock>ew<Key.backspace><Key.backspace><Key.backspace><Key.backspace><Key.backspace><Key.backspace><Key.backspace>enna<Key.space><Key.caps_lock>L<Key.caps_lock>ewis
Screenshot: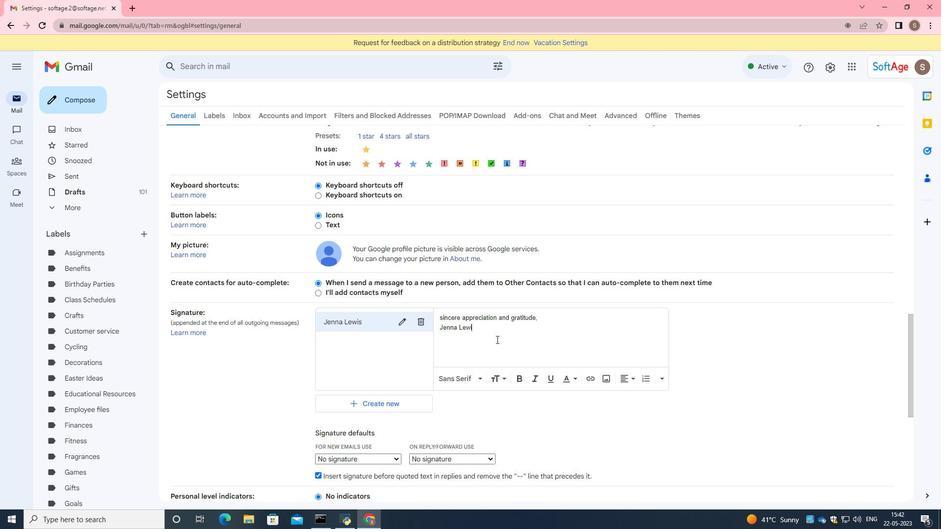 
Action: Mouse moved to (468, 334)
Screenshot: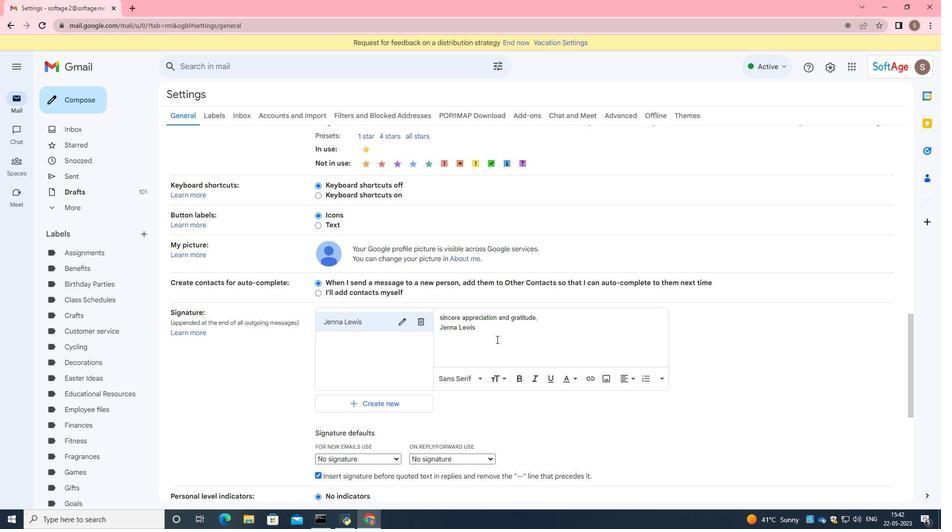 
Action: Mouse scrolled (468, 334) with delta (0, 0)
Screenshot: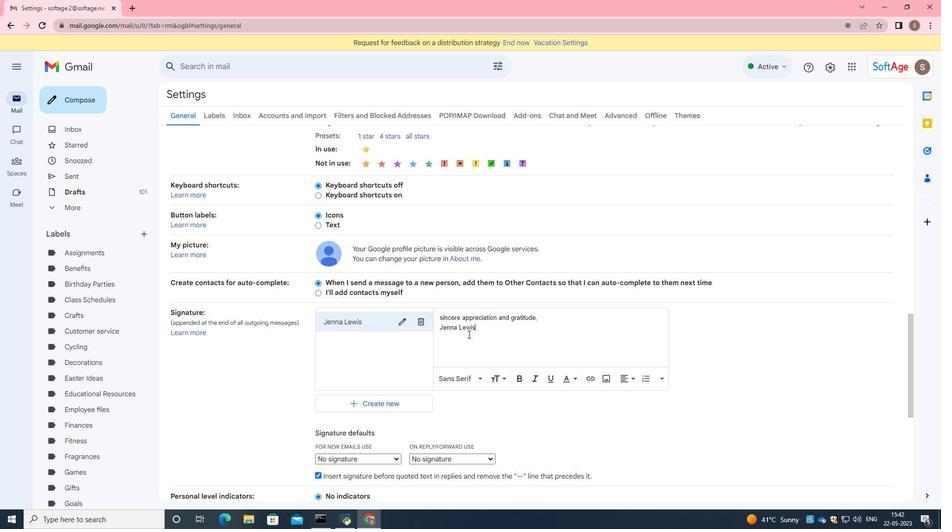
Action: Mouse scrolled (468, 334) with delta (0, 0)
Screenshot: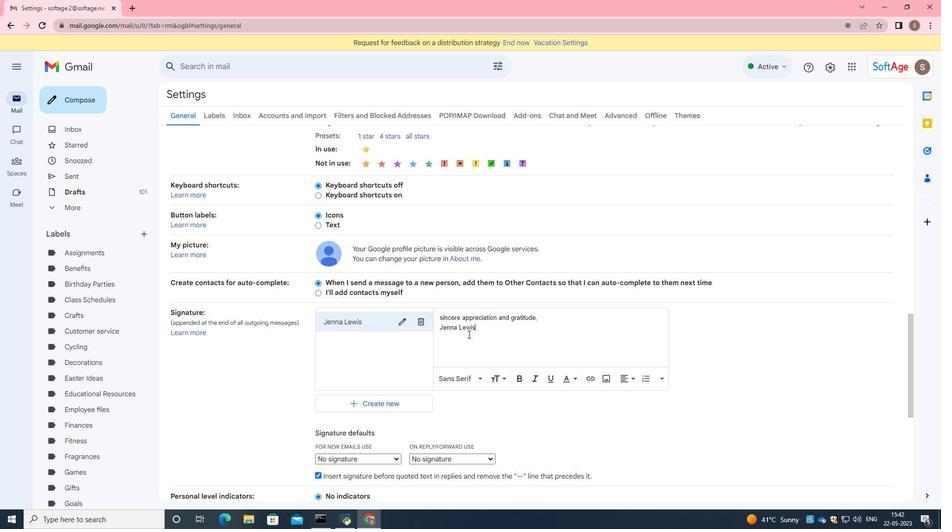 
Action: Mouse moved to (467, 345)
Screenshot: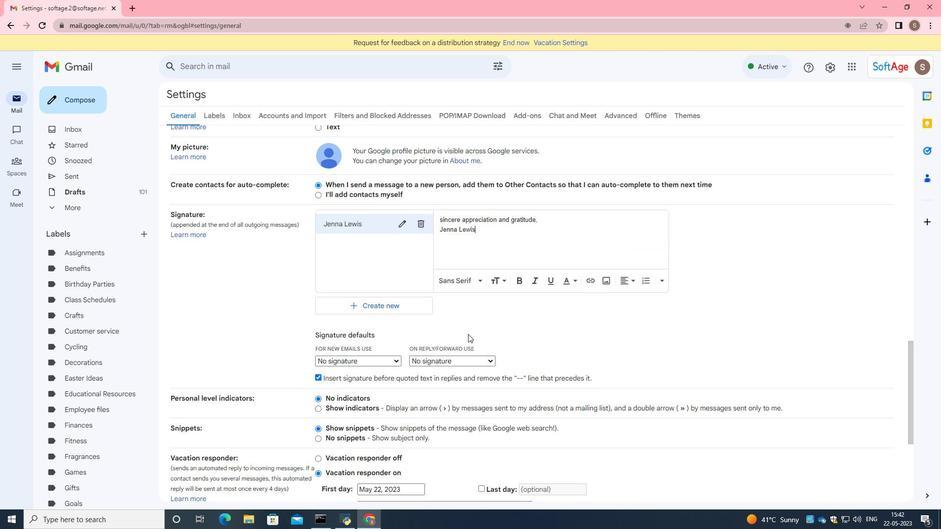 
Action: Mouse scrolled (467, 345) with delta (0, 0)
Screenshot: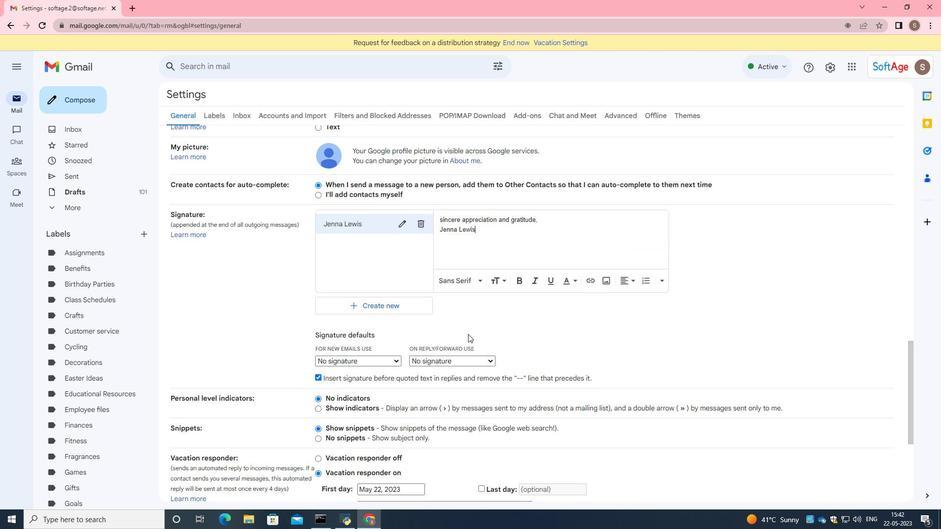 
Action: Mouse moved to (465, 359)
Screenshot: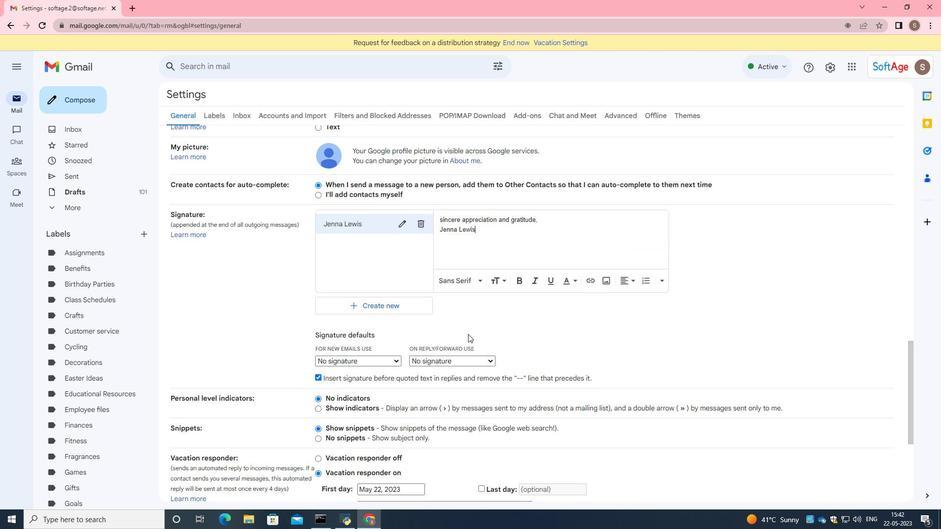 
Action: Mouse scrolled (465, 358) with delta (0, 0)
Screenshot: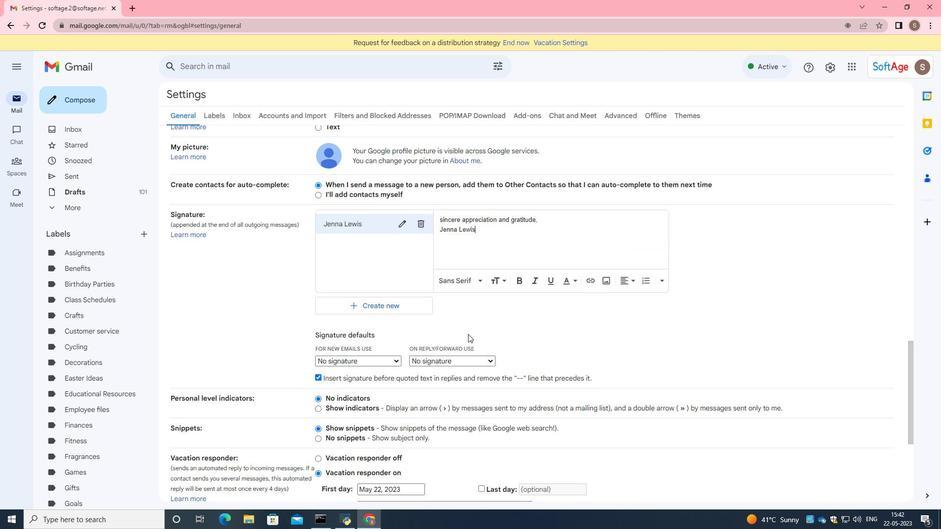 
Action: Mouse moved to (465, 362)
Screenshot: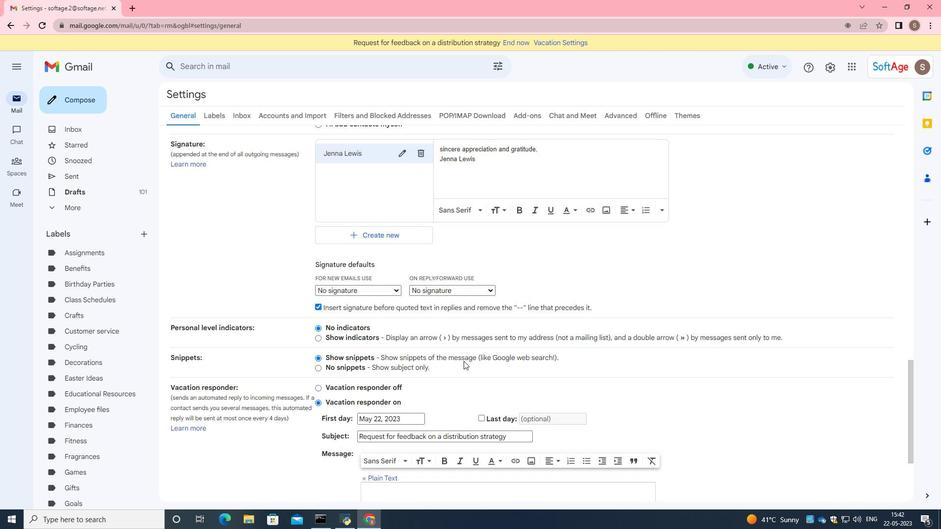 
Action: Mouse scrolled (465, 362) with delta (0, 0)
Screenshot: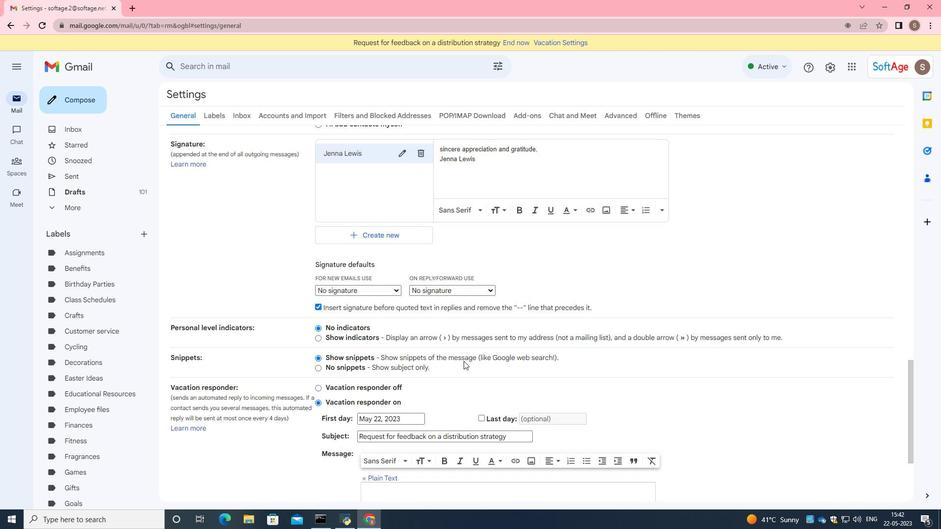 
Action: Mouse moved to (465, 363)
Screenshot: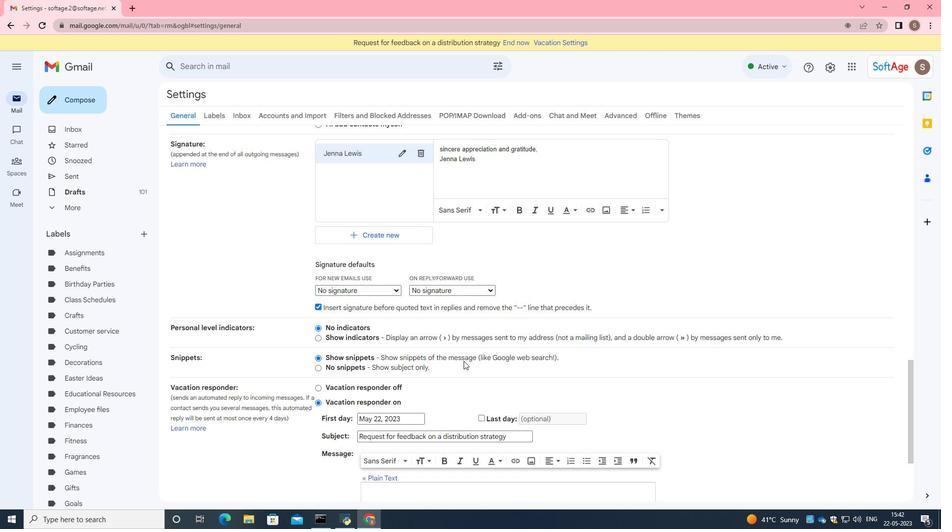 
Action: Mouse scrolled (465, 362) with delta (0, 0)
Screenshot: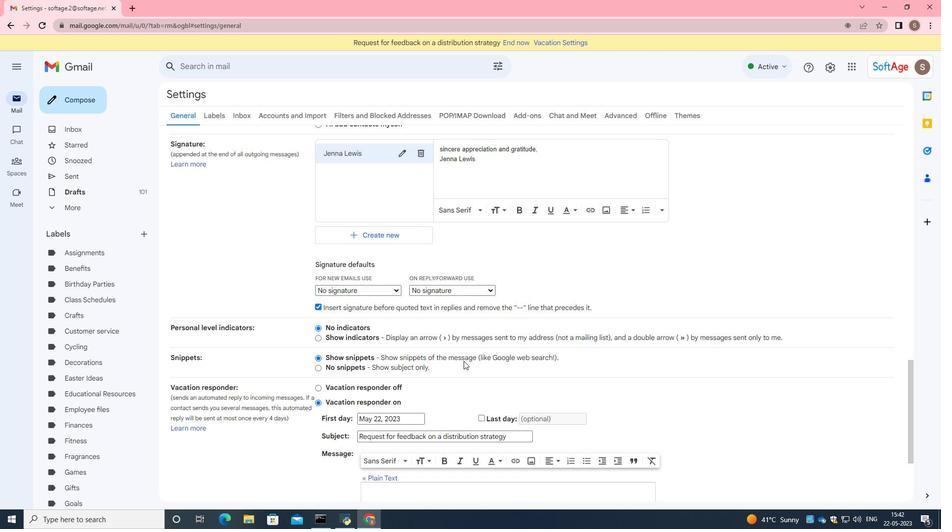 
Action: Mouse scrolled (465, 362) with delta (0, 0)
Screenshot: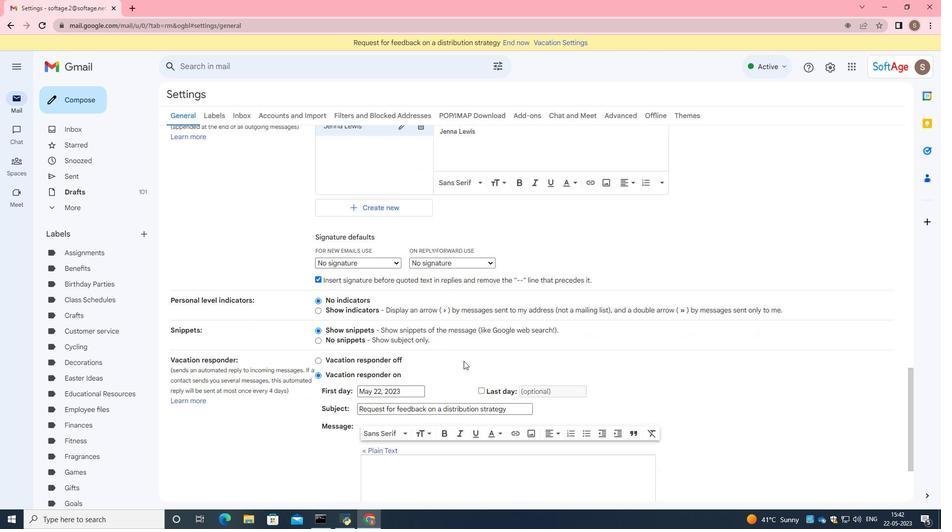 
Action: Mouse moved to (462, 372)
Screenshot: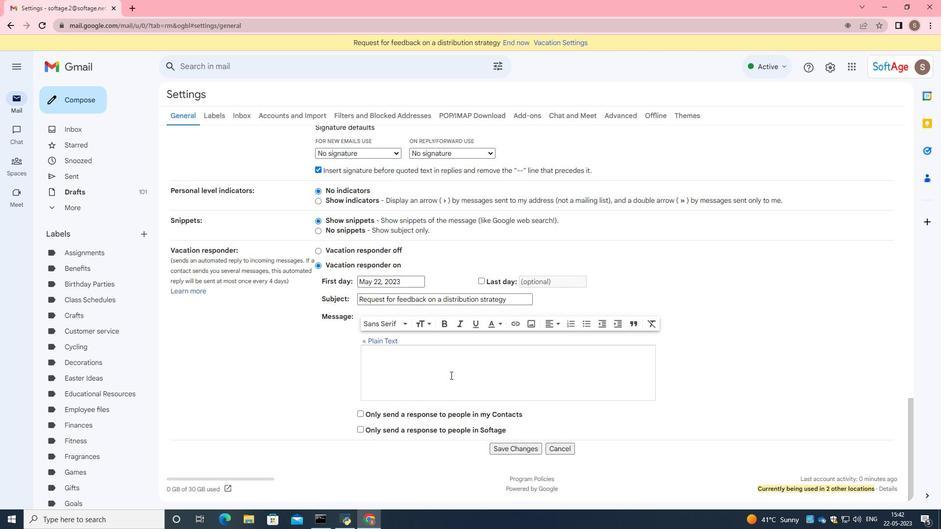 
Action: Mouse scrolled (462, 372) with delta (0, 0)
Screenshot: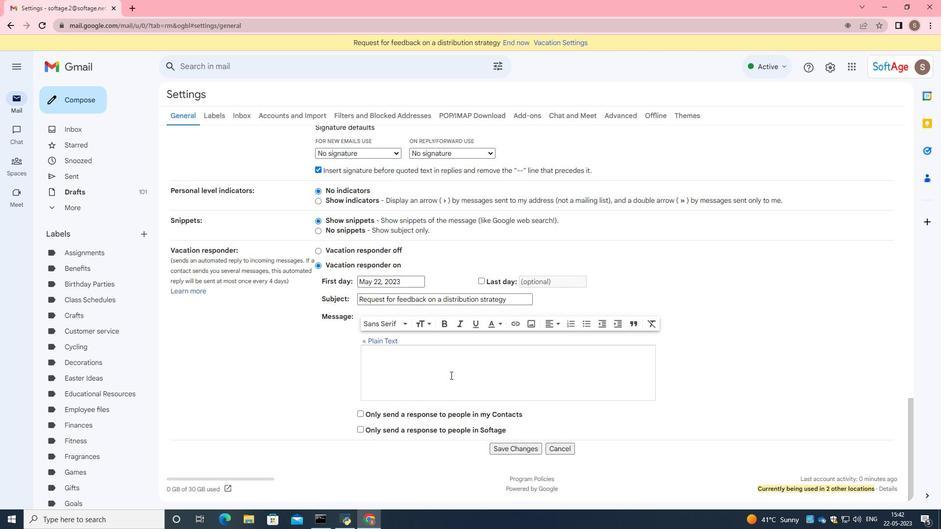 
Action: Mouse moved to (468, 381)
Screenshot: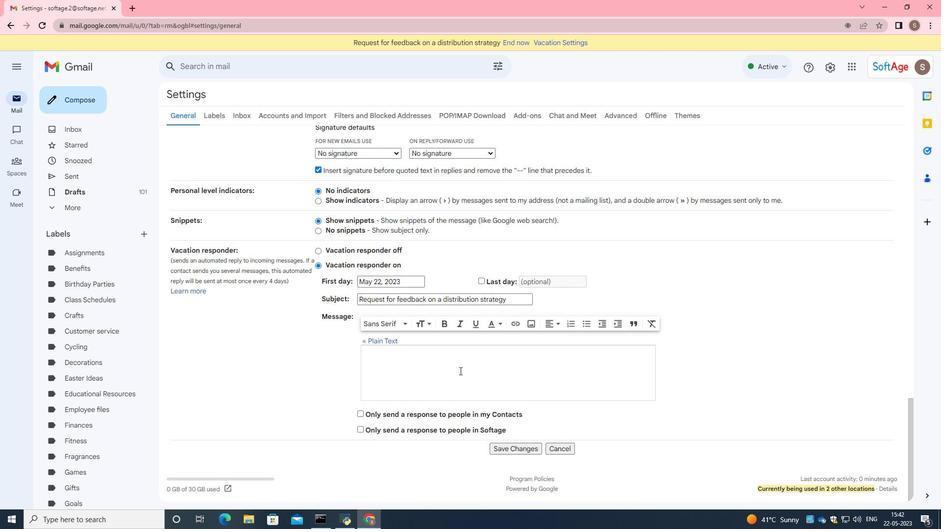 
Action: Mouse scrolled (468, 380) with delta (0, 0)
Screenshot: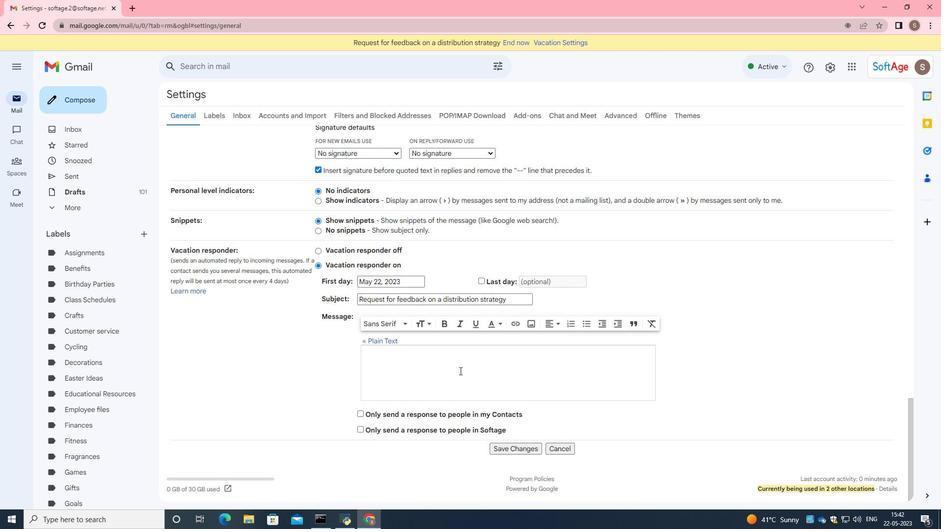 
Action: Mouse moved to (527, 454)
Screenshot: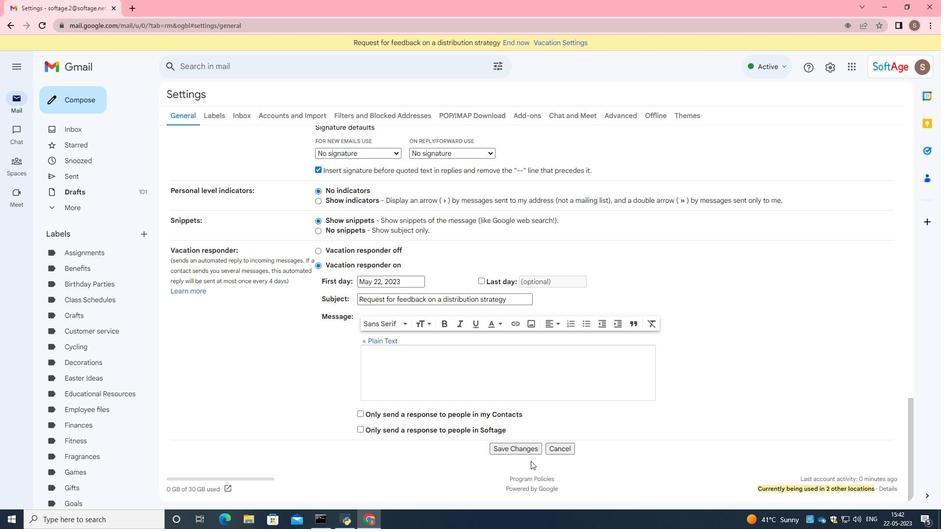 
Action: Mouse pressed left at (527, 454)
Screenshot: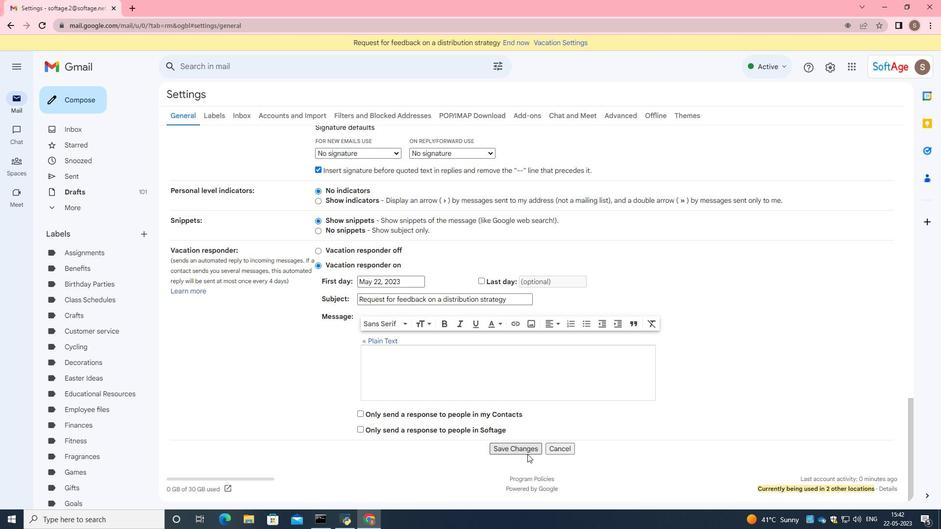 
Action: Mouse moved to (65, 94)
Screenshot: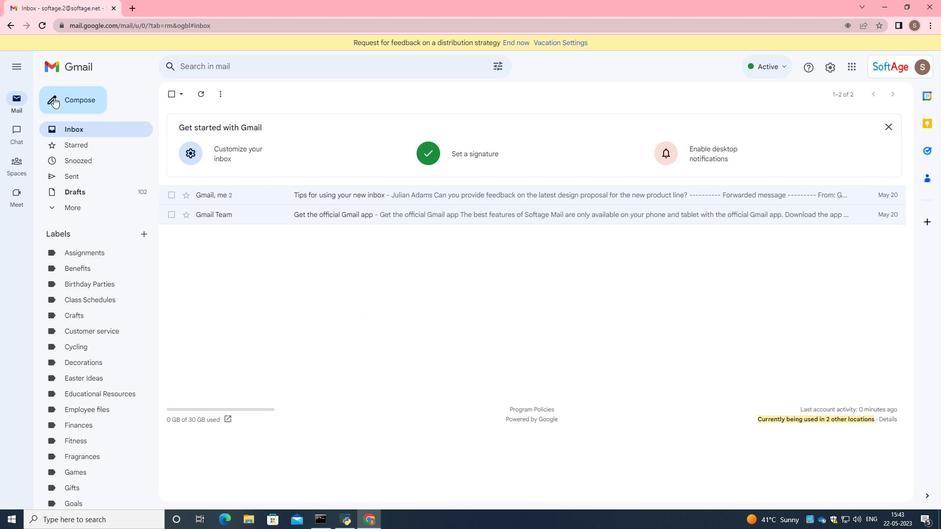 
Action: Mouse pressed left at (65, 94)
Screenshot: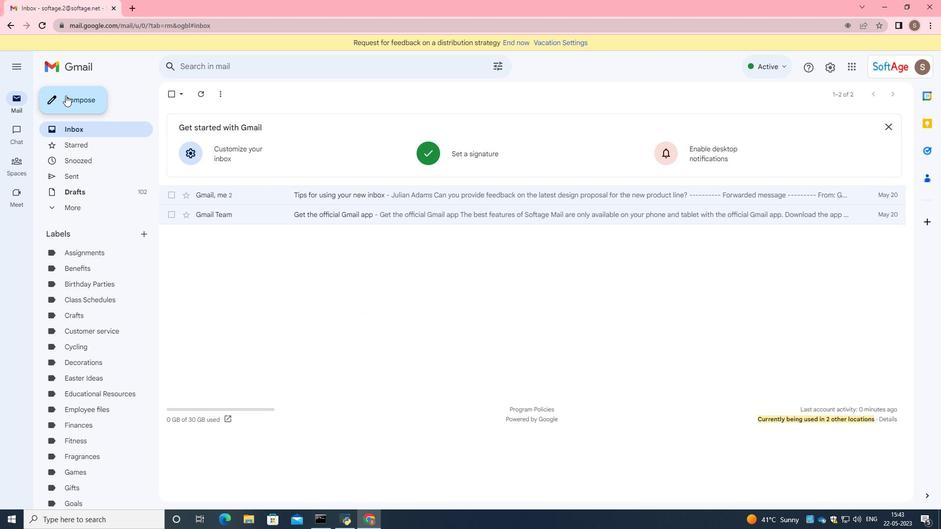 
Action: Mouse moved to (537, 159)
Screenshot: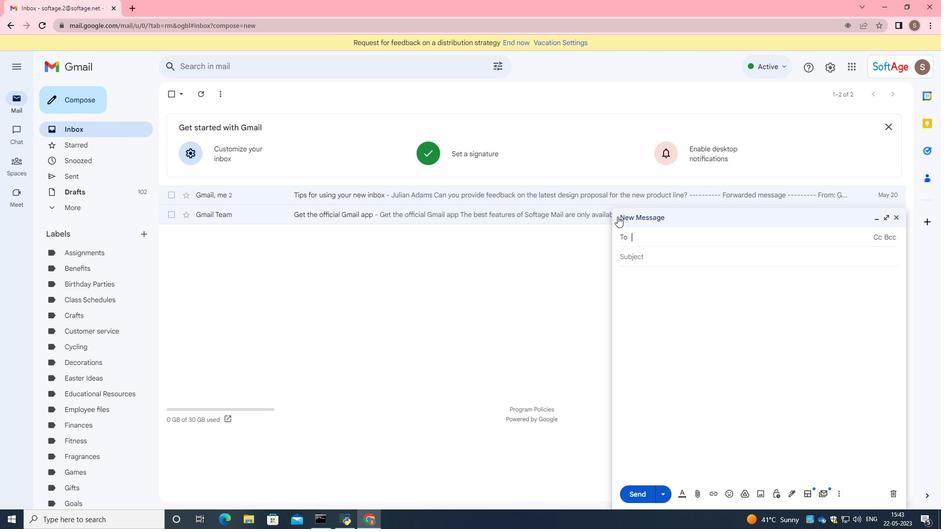 
Action: Key pressed softage.5<Key.shift>@softage.net
Screenshot: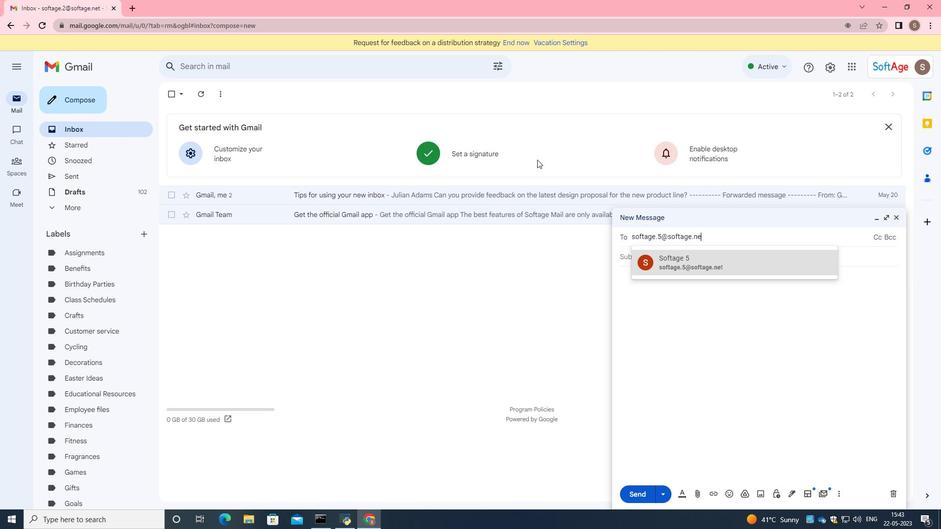 
Action: Mouse moved to (699, 272)
Screenshot: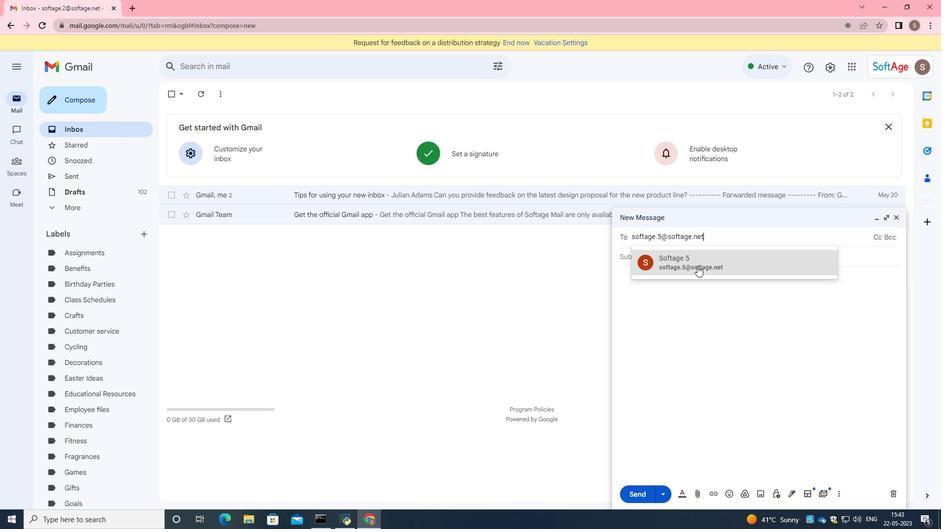 
Action: Mouse pressed left at (699, 272)
Screenshot: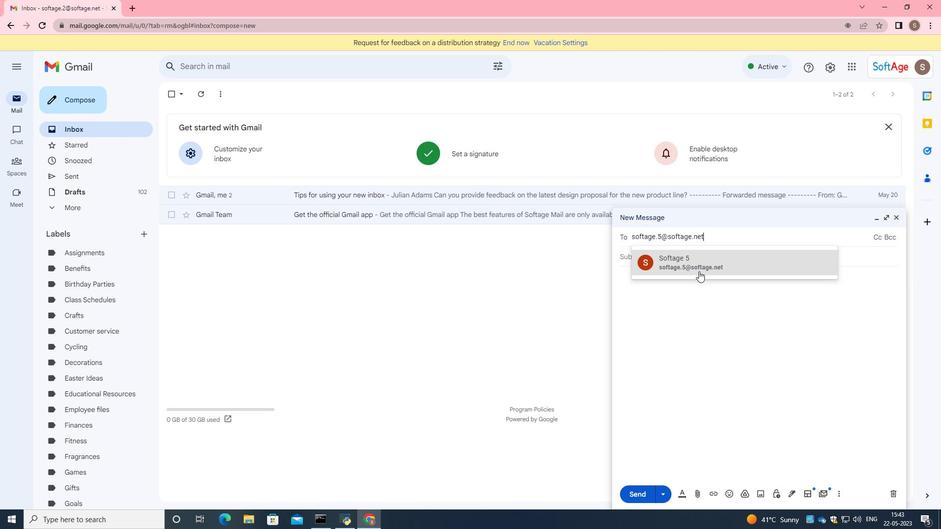 
Action: Mouse moved to (790, 497)
Screenshot: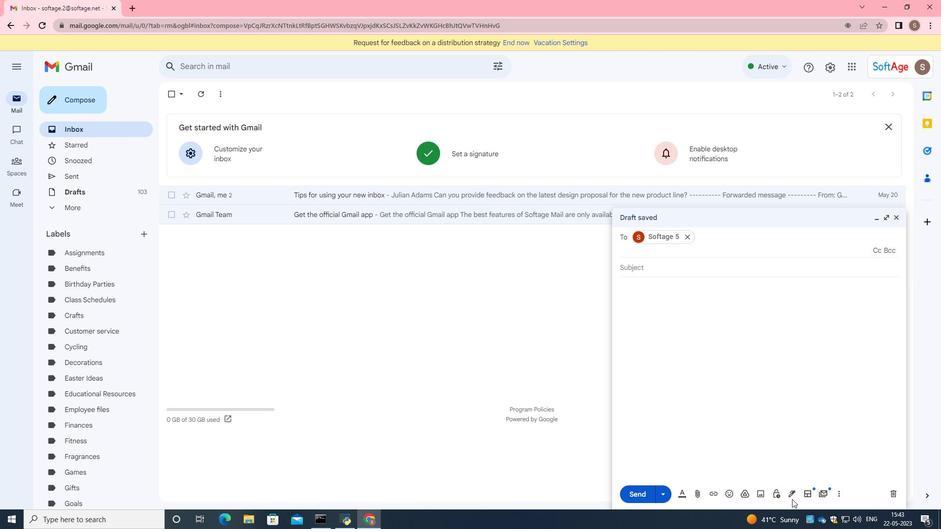 
Action: Mouse pressed left at (790, 497)
Screenshot: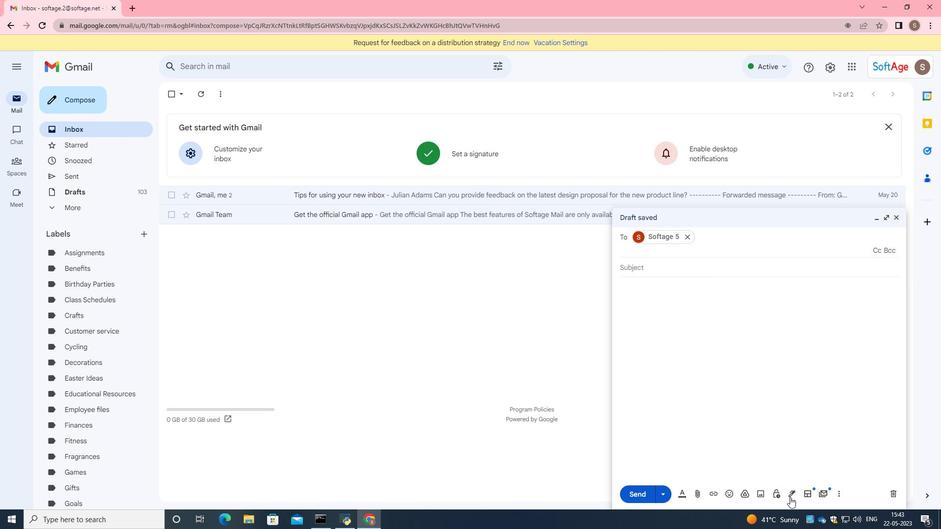 
Action: Mouse moved to (813, 474)
Screenshot: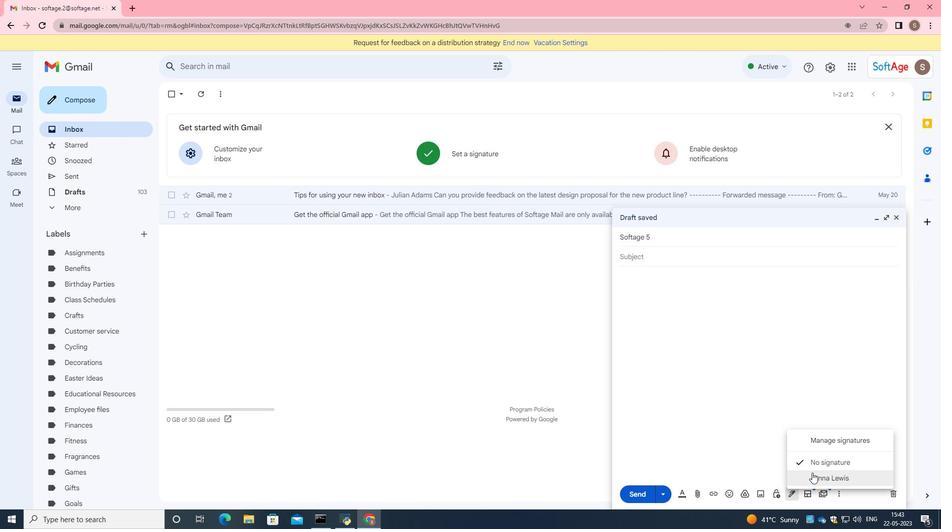 
Action: Mouse pressed left at (813, 474)
Screenshot: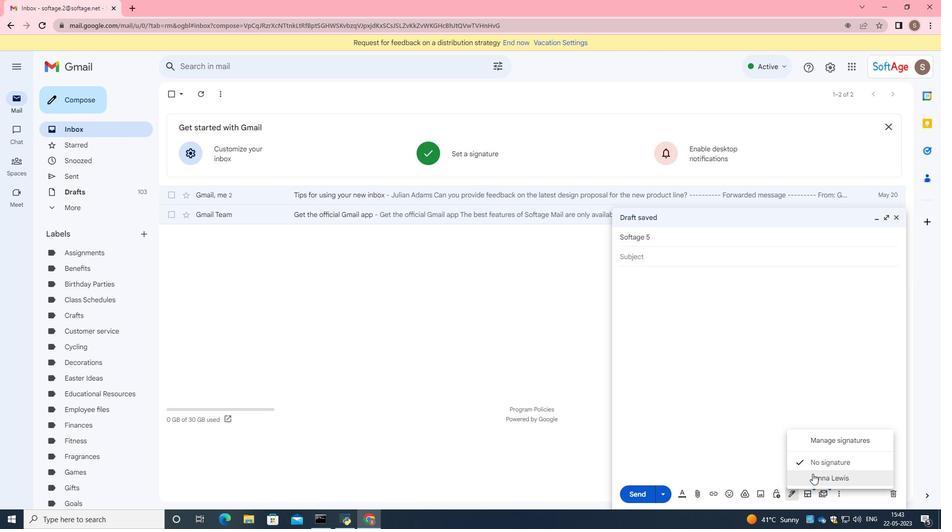 
Action: Mouse moved to (837, 493)
Screenshot: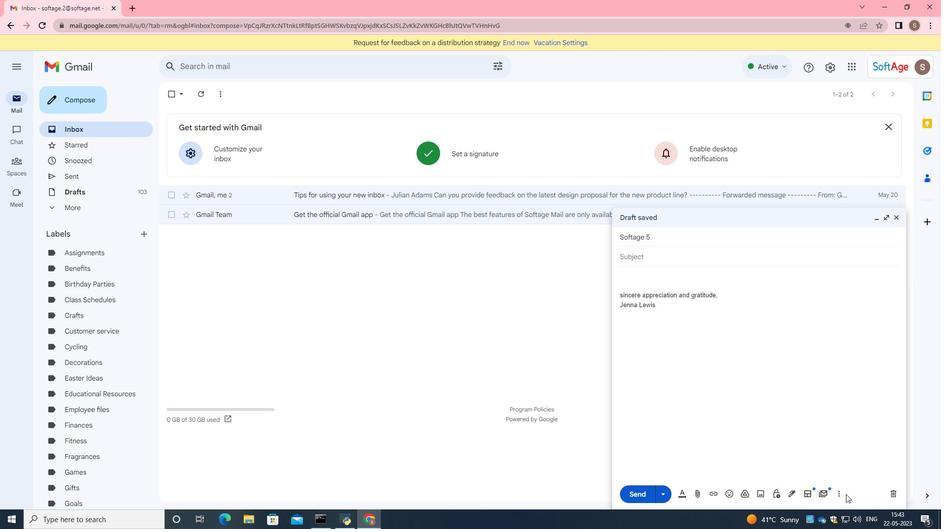 
Action: Mouse pressed left at (837, 493)
Screenshot: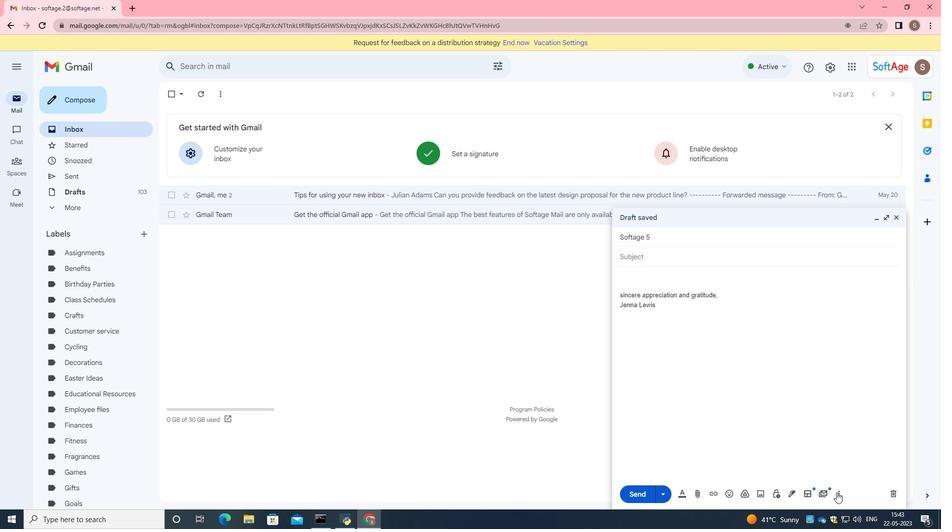
Action: Mouse moved to (565, 209)
Screenshot: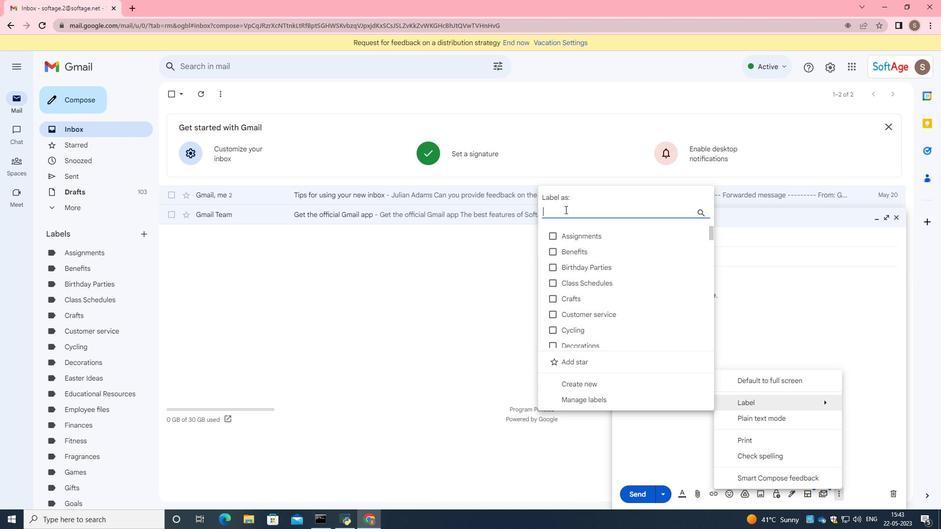 
Action: Key pressed <Key.shift><Key.shift><Key.shift><Key.shift><Key.shift>Scholarship<Key.space><Key.shift><Key.shift><Key.shift><Key.shift><Key.shift><Key.shift><Key.shift>inforfam<Key.backspace><Key.backspace><Key.backspace>matu<Key.backspace>iom<Key.backspace>n
Screenshot: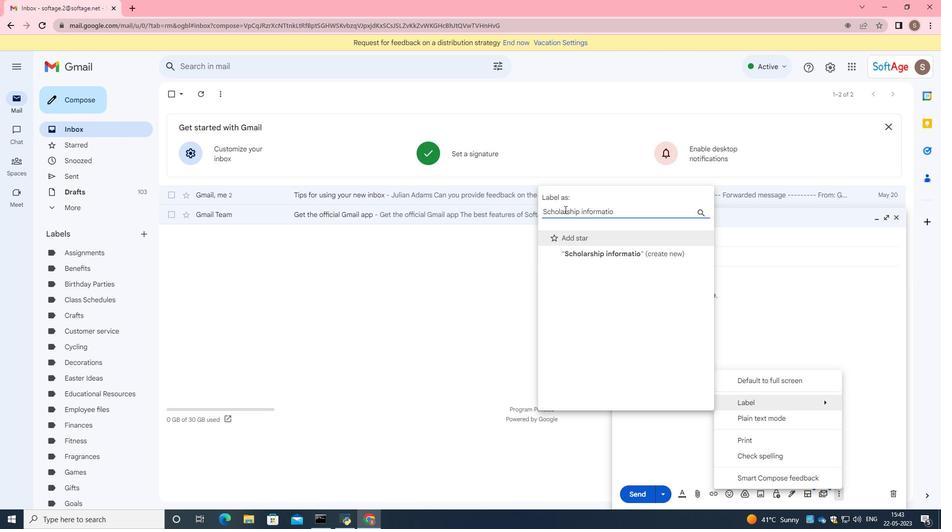 
Action: Mouse moved to (613, 258)
Screenshot: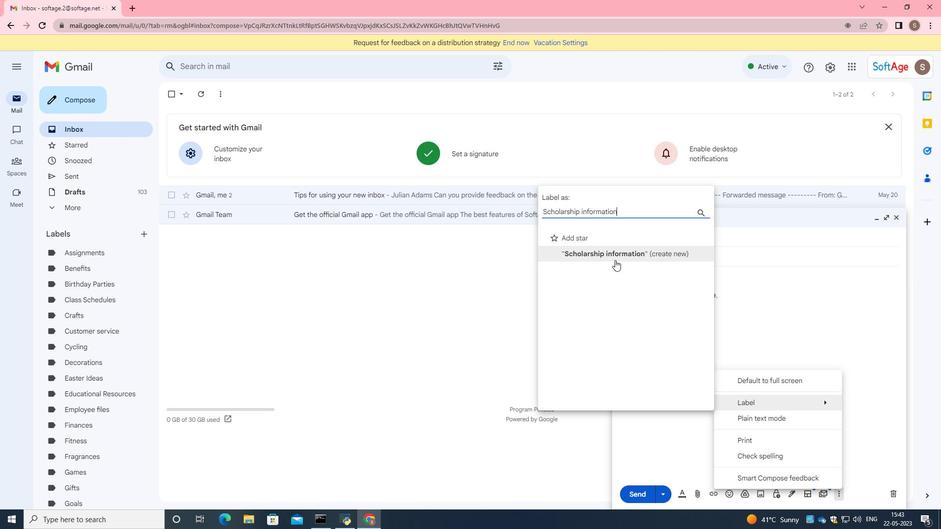 
Action: Mouse pressed left at (613, 258)
Screenshot: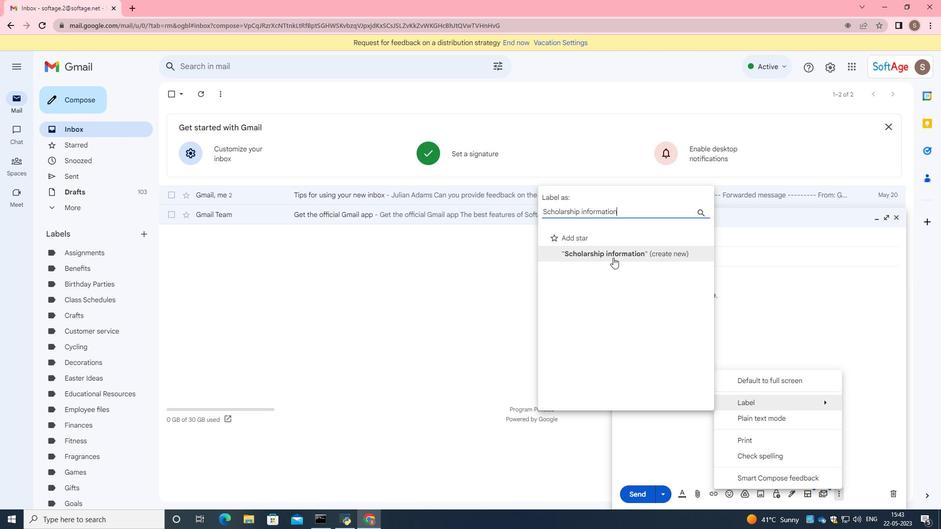 
Action: Mouse moved to (552, 312)
Screenshot: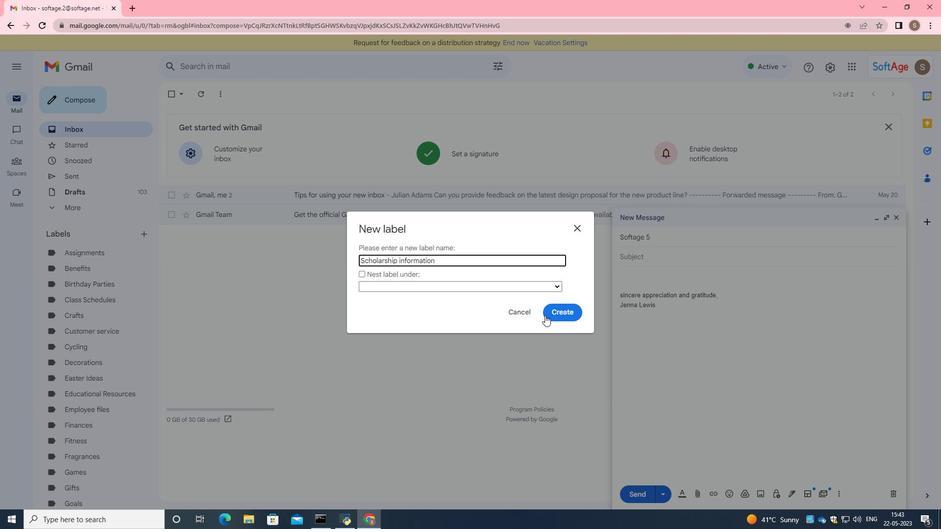 
Action: Mouse pressed left at (552, 312)
Screenshot: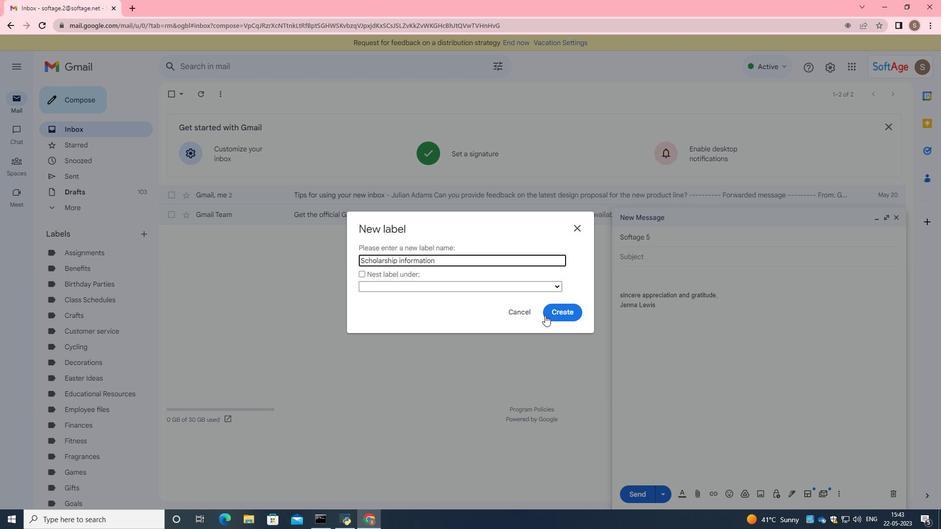 
Action: Mouse moved to (725, 482)
Screenshot: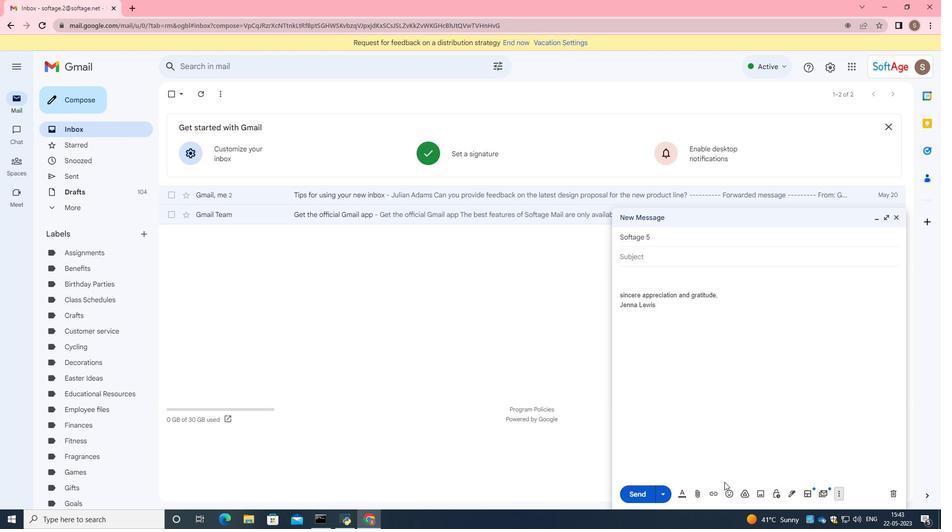 
